 Task: Find connections with filter location Brotas with filter topic #nowhiringwith filter profile language Potuguese with filter current company Walmart Global Tech India with filter school GTUPGSCHOOL with filter industry Hotels and Motels with filter service category Demand Generation with filter keywords title Barber
Action: Mouse moved to (438, 145)
Screenshot: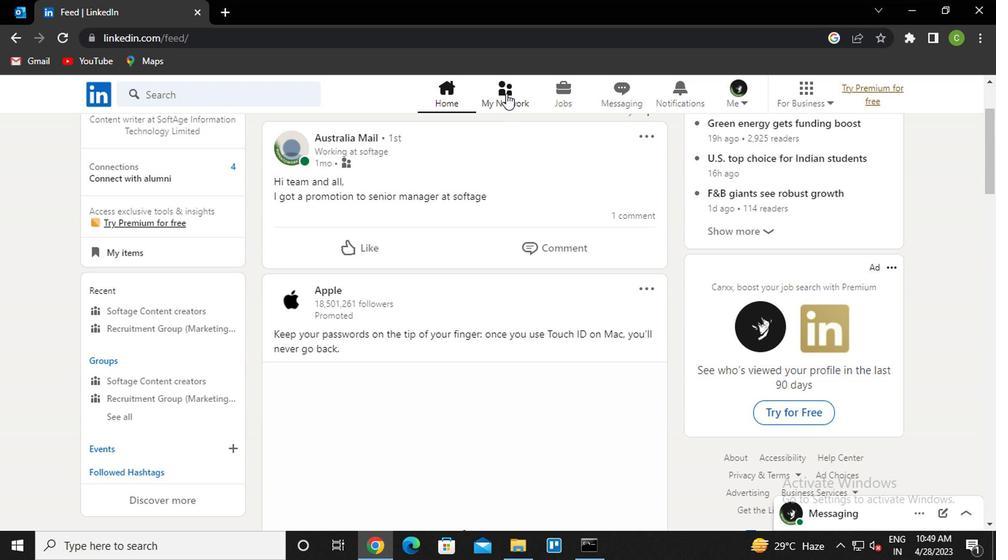 
Action: Mouse pressed left at (438, 145)
Screenshot: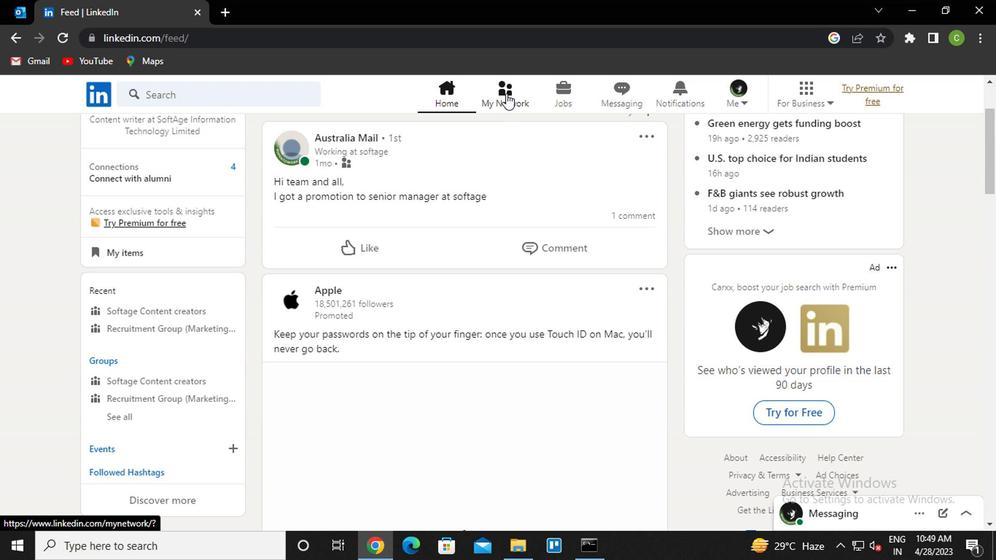 
Action: Mouse moved to (239, 197)
Screenshot: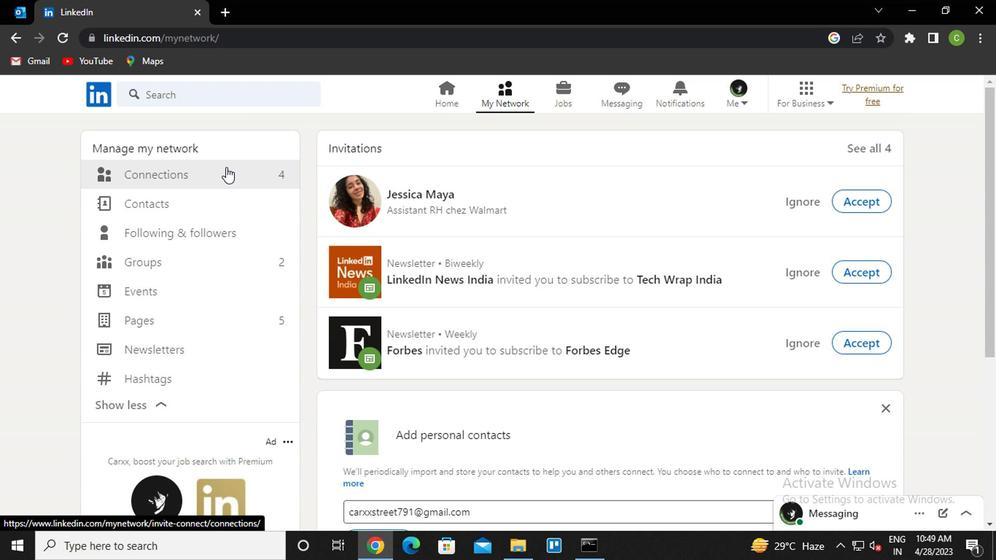 
Action: Mouse pressed left at (239, 197)
Screenshot: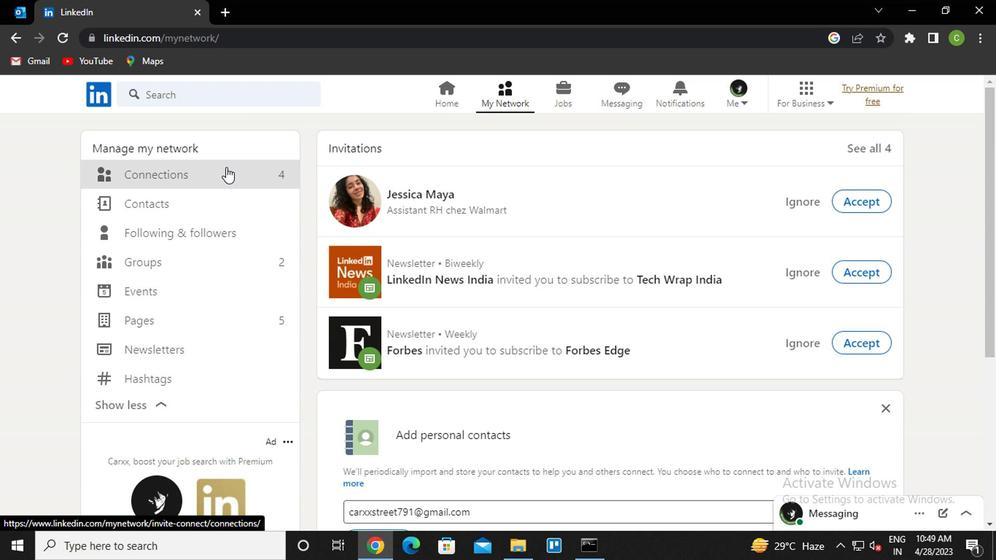 
Action: Mouse moved to (511, 202)
Screenshot: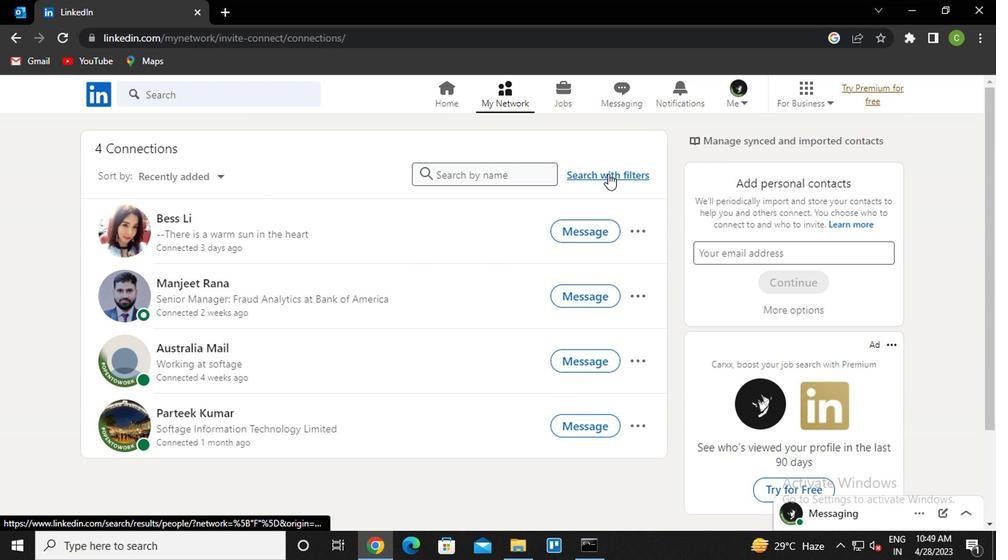 
Action: Mouse pressed left at (511, 202)
Screenshot: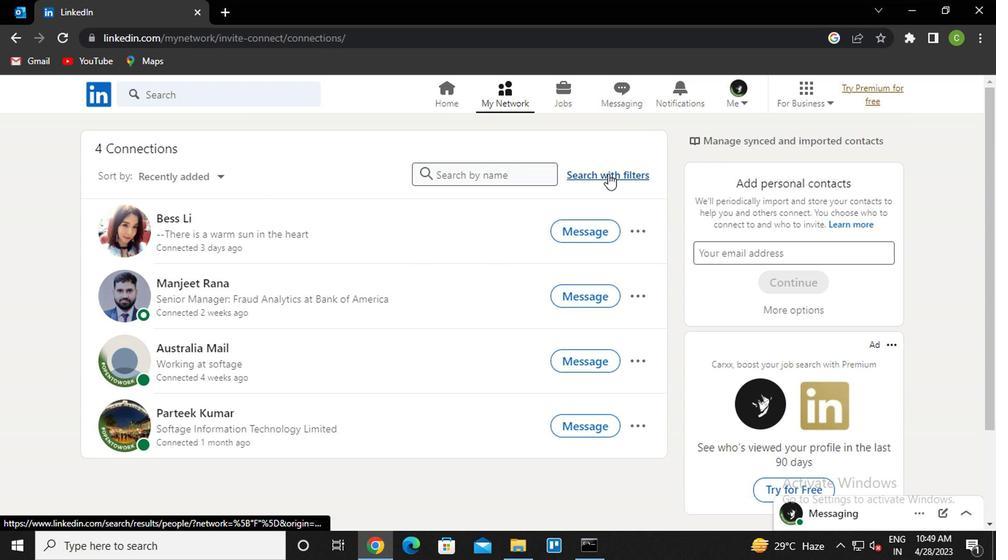 
Action: Mouse moved to (457, 174)
Screenshot: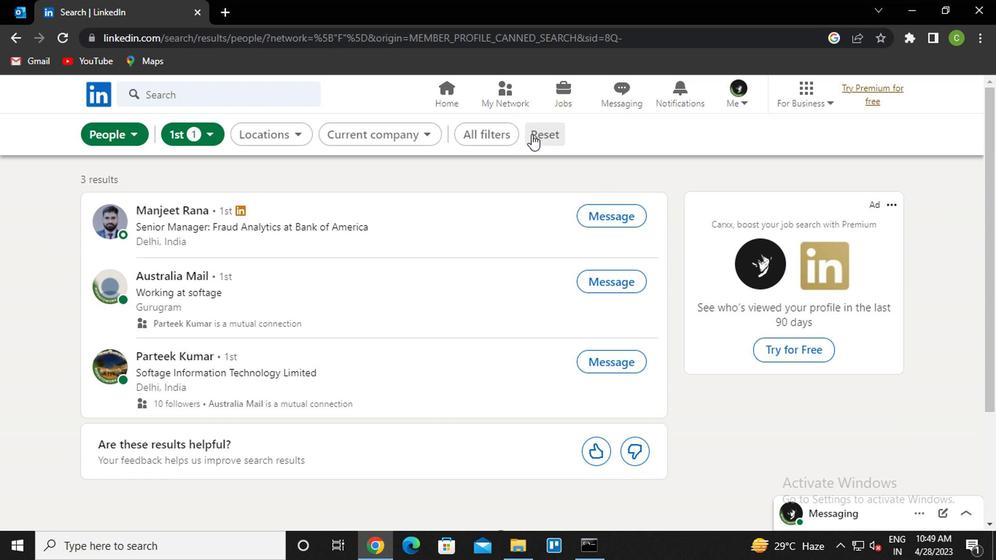 
Action: Mouse pressed left at (457, 174)
Screenshot: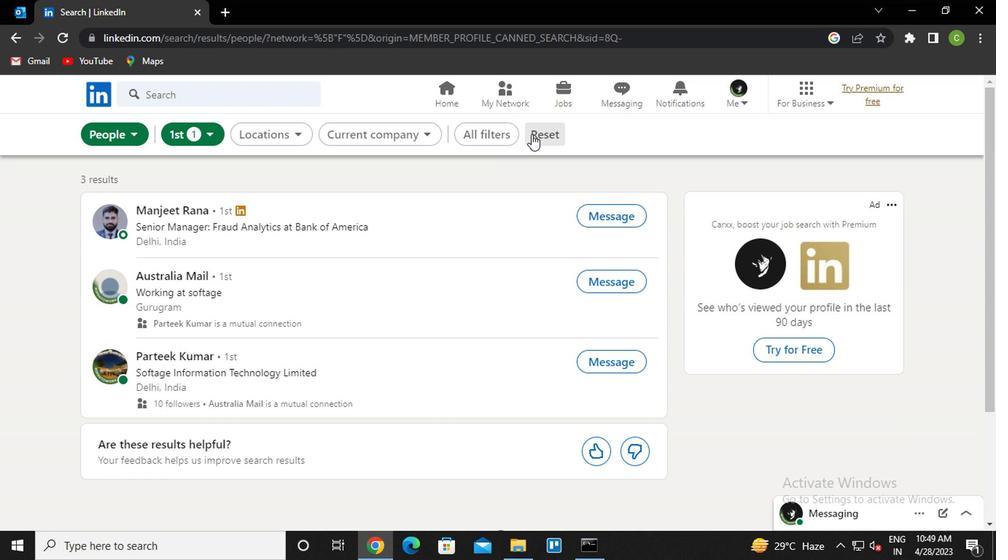 
Action: Mouse moved to (447, 170)
Screenshot: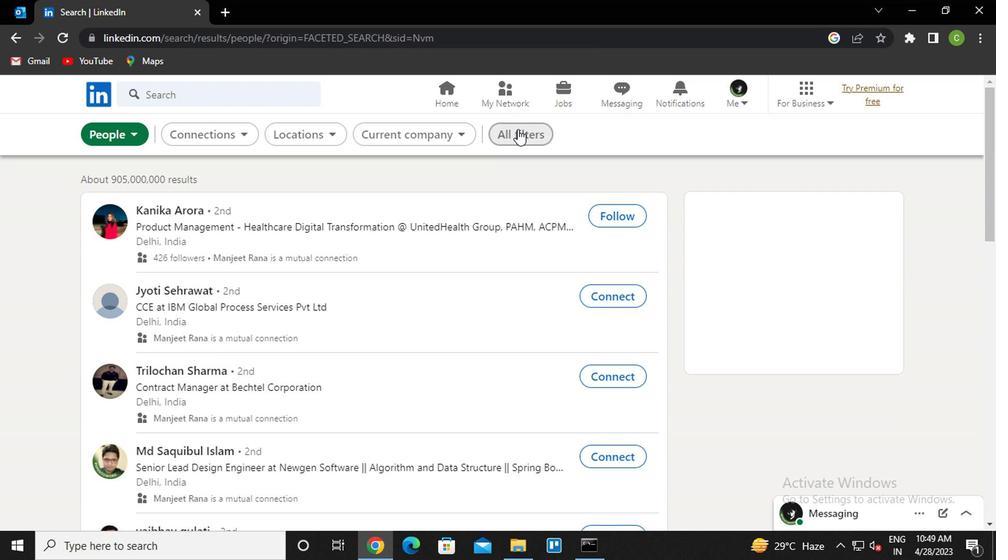 
Action: Mouse pressed left at (447, 170)
Screenshot: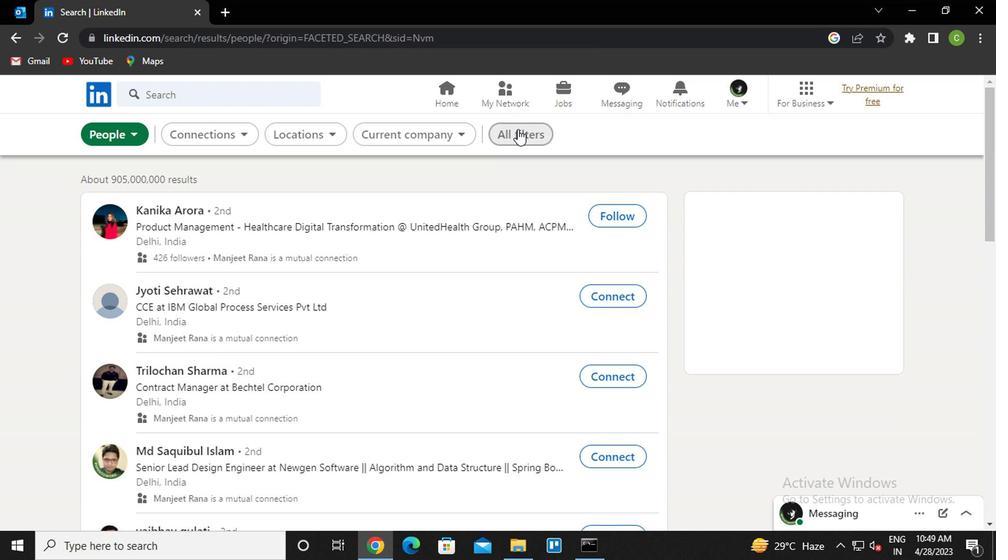 
Action: Mouse moved to (626, 305)
Screenshot: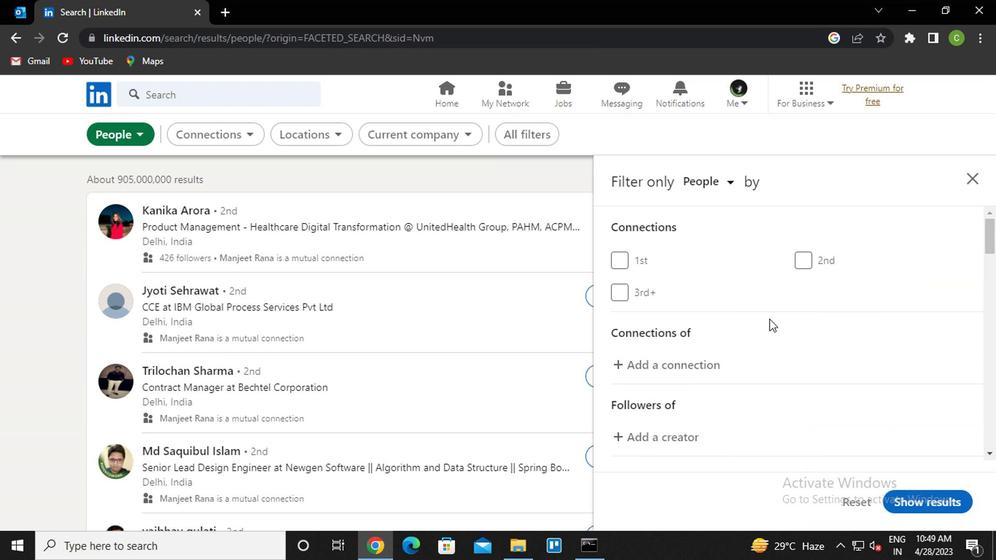 
Action: Mouse scrolled (626, 305) with delta (0, 0)
Screenshot: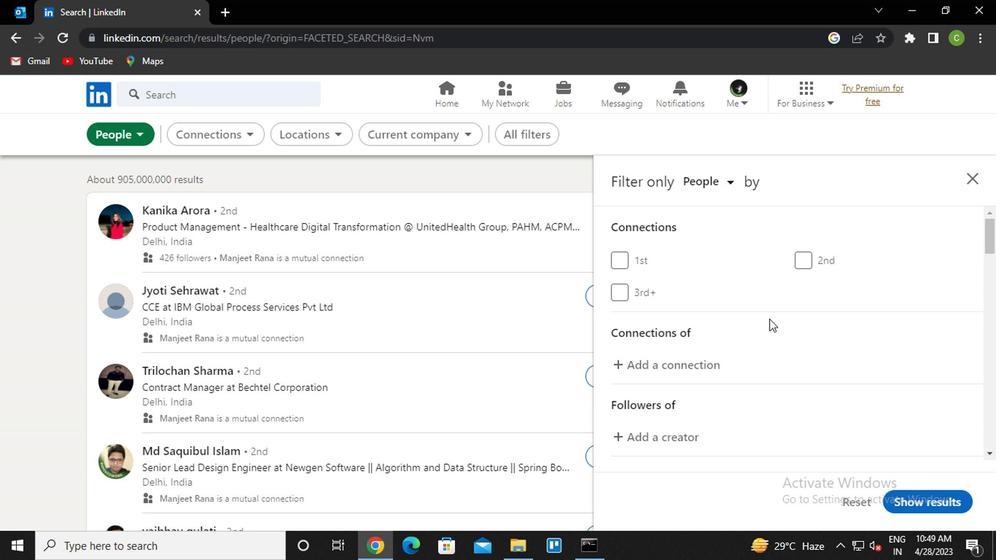 
Action: Mouse scrolled (626, 305) with delta (0, 0)
Screenshot: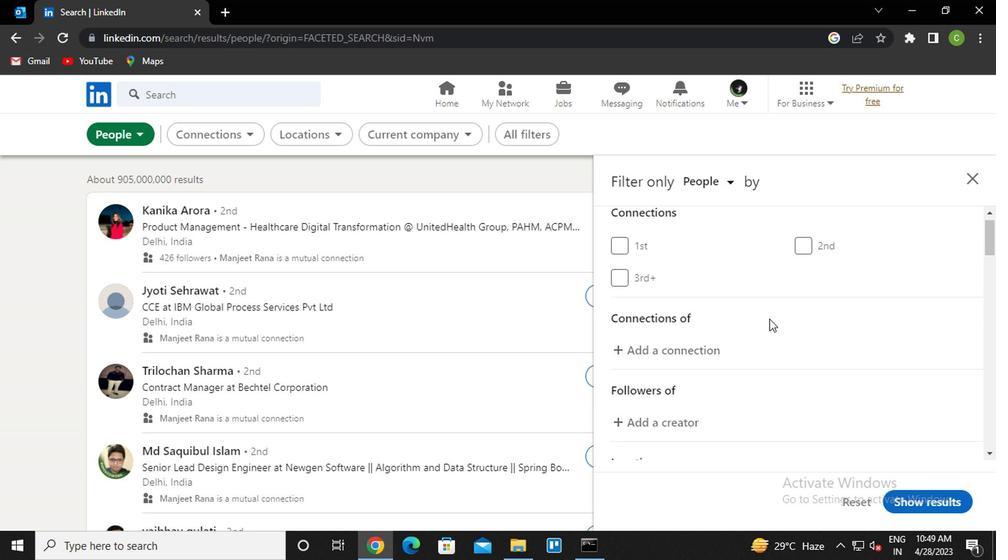 
Action: Mouse scrolled (626, 305) with delta (0, 0)
Screenshot: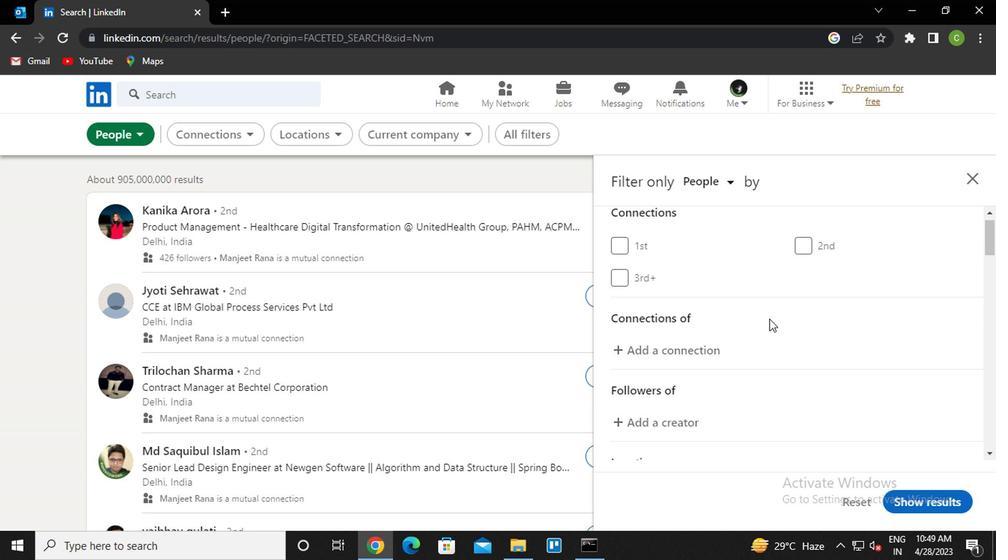 
Action: Mouse scrolled (626, 305) with delta (0, 0)
Screenshot: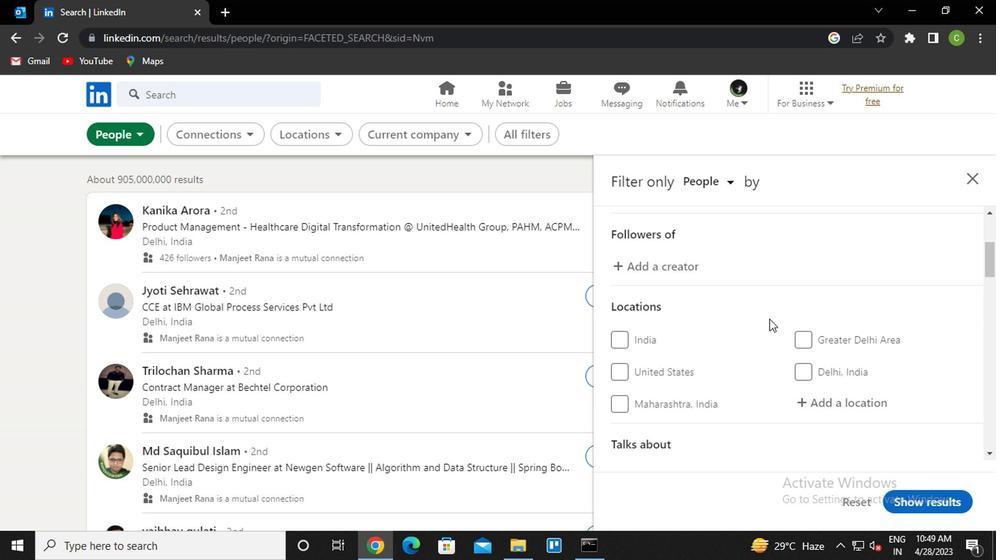 
Action: Mouse scrolled (626, 306) with delta (0, 0)
Screenshot: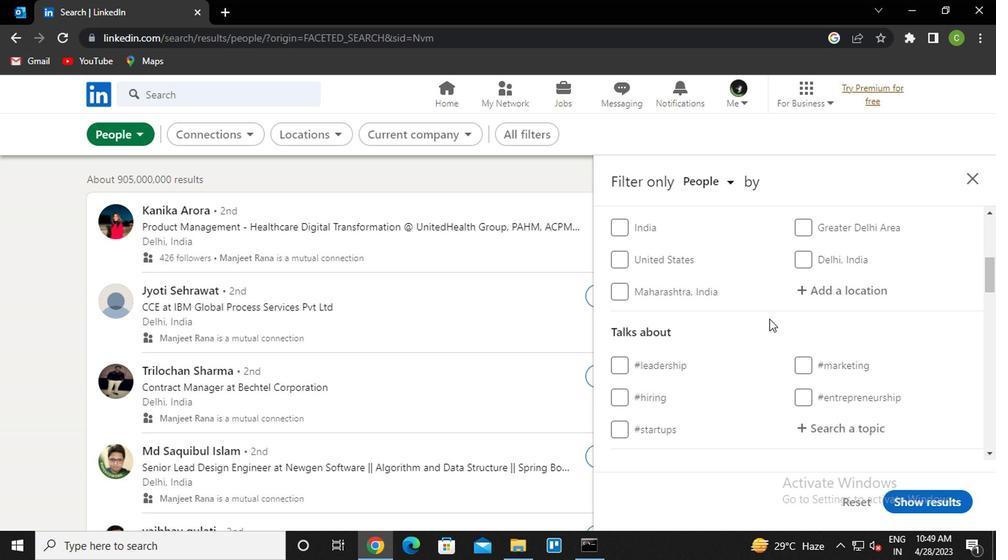 
Action: Mouse scrolled (626, 305) with delta (0, 0)
Screenshot: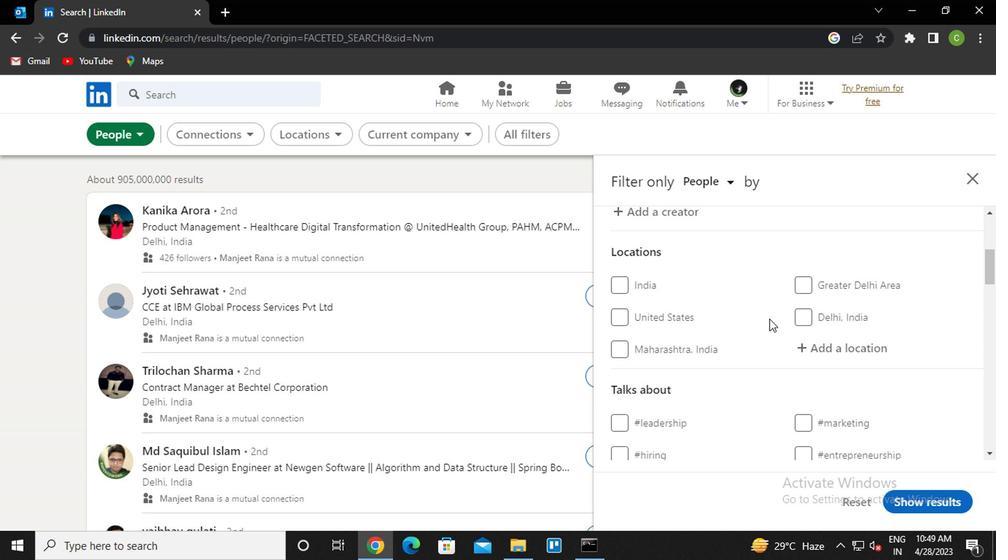 
Action: Mouse moved to (664, 277)
Screenshot: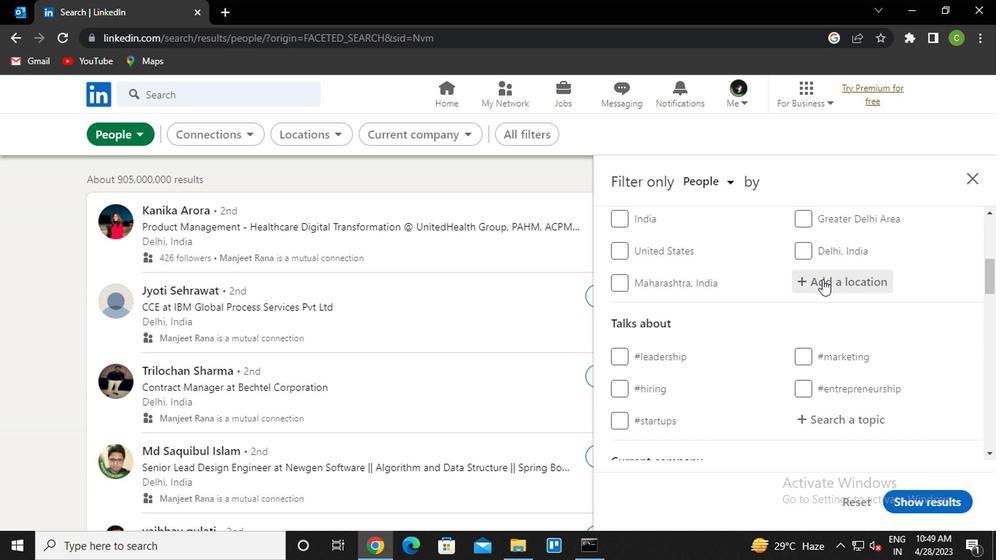 
Action: Mouse pressed left at (664, 277)
Screenshot: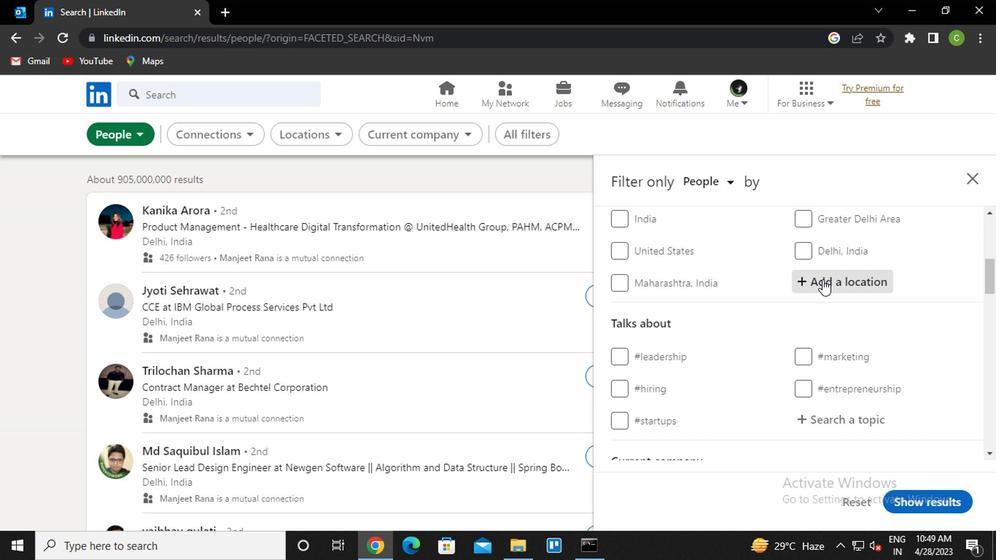 
Action: Key pressed <Key.caps_lock>b<Key.caps_lock>rotas<Key.down><Key.enter>
Screenshot: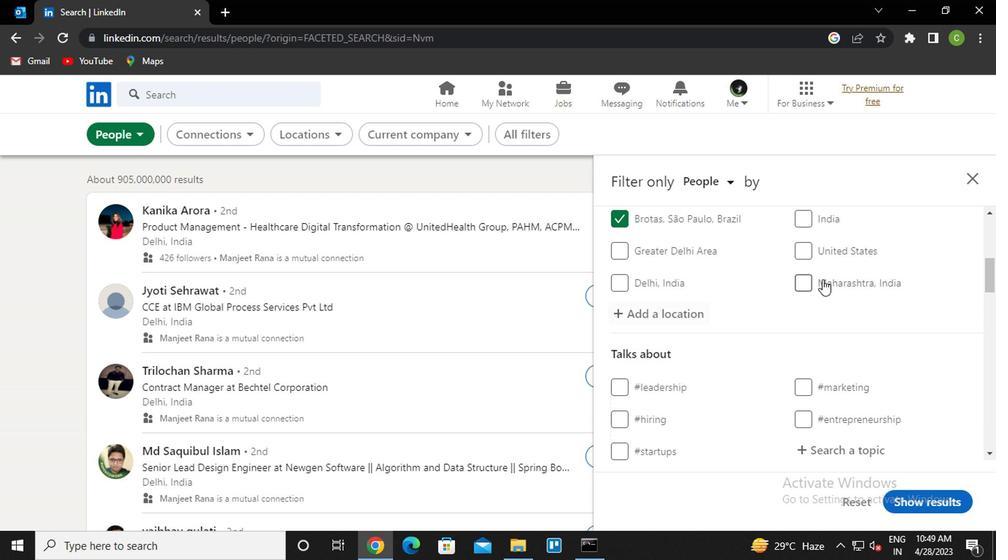 
Action: Mouse moved to (664, 277)
Screenshot: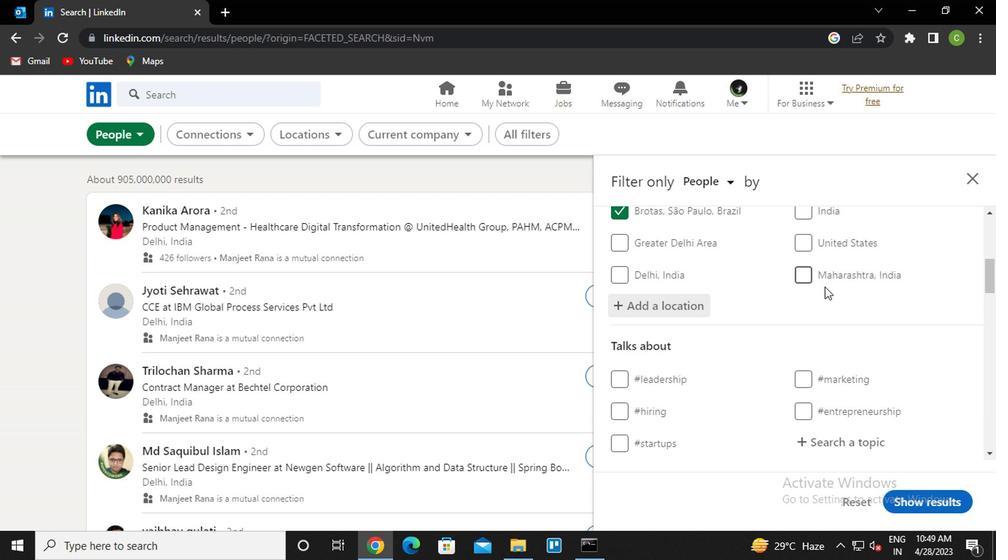 
Action: Mouse scrolled (664, 277) with delta (0, 0)
Screenshot: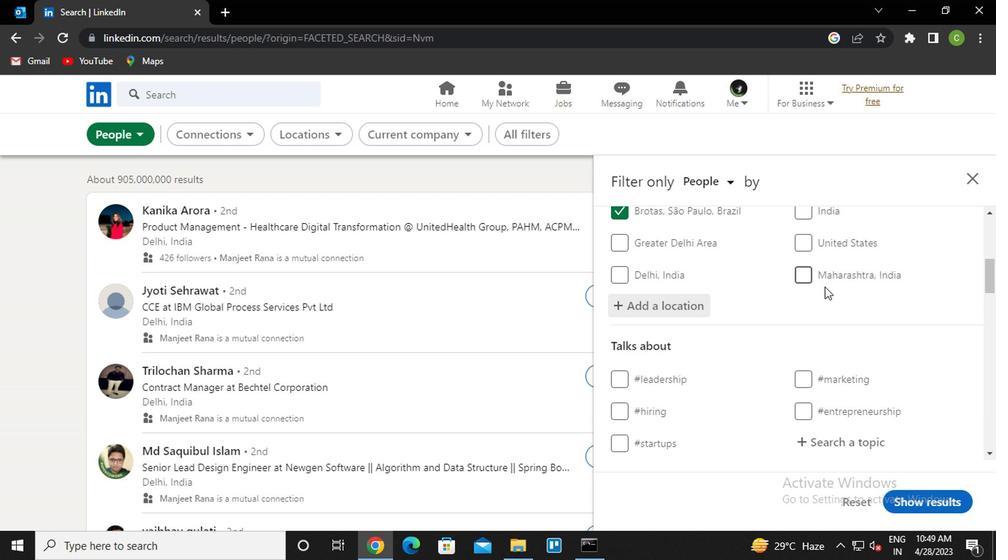
Action: Mouse moved to (665, 282)
Screenshot: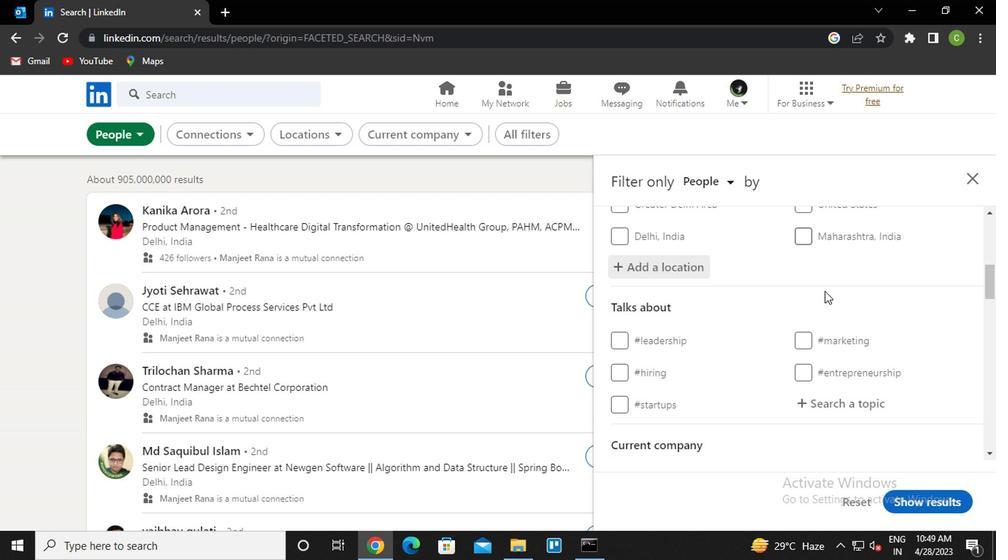 
Action: Mouse scrolled (665, 282) with delta (0, 0)
Screenshot: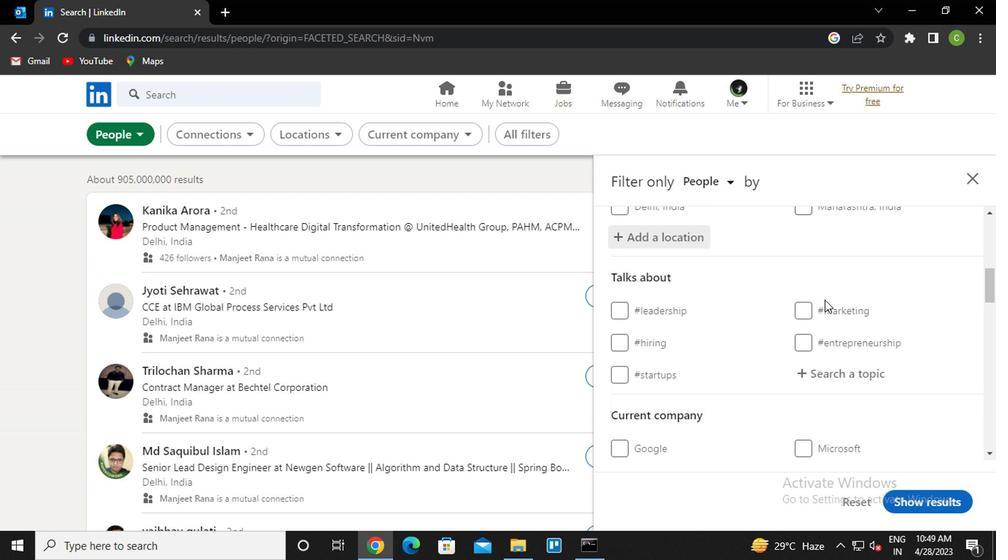
Action: Mouse moved to (681, 298)
Screenshot: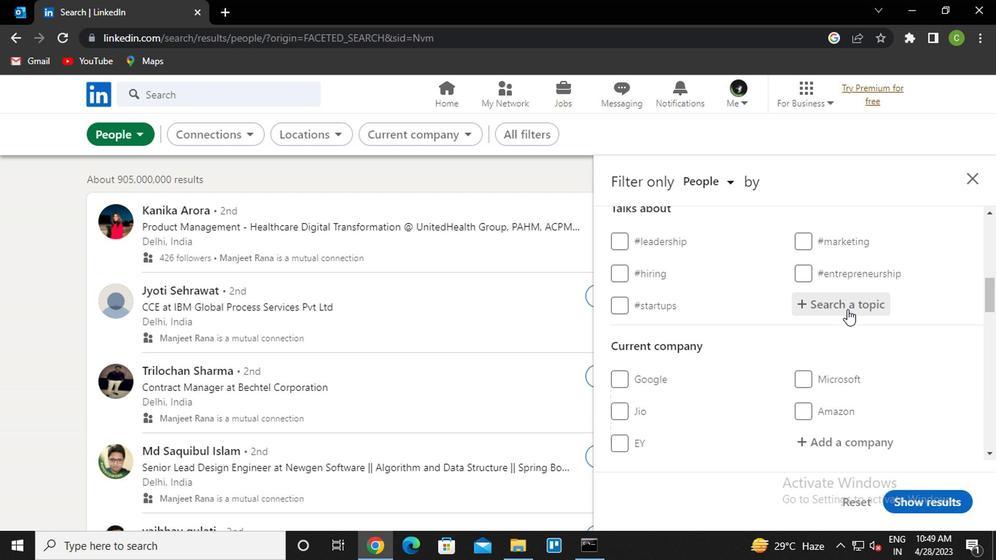 
Action: Mouse pressed left at (681, 298)
Screenshot: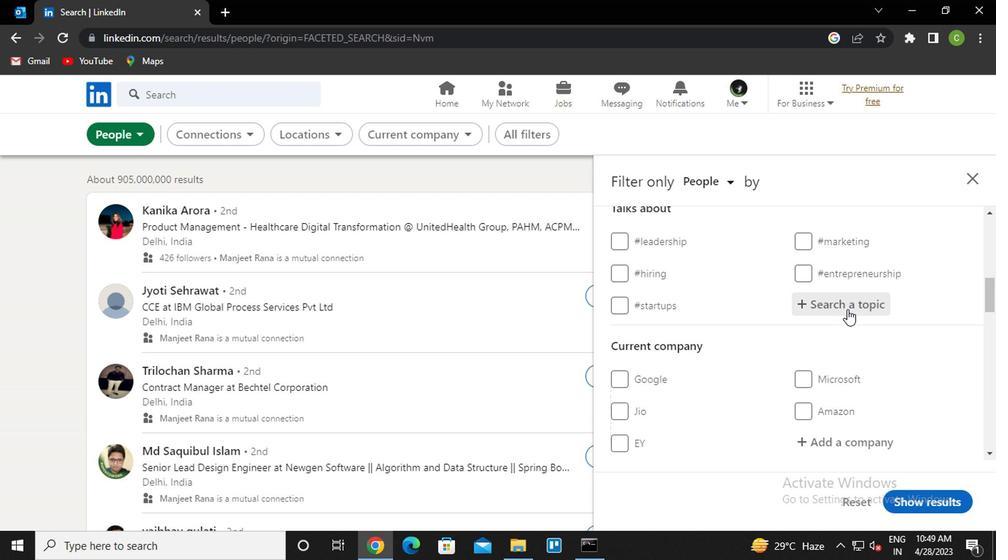 
Action: Key pressed nowhiring<Key.down><Key.enter>
Screenshot: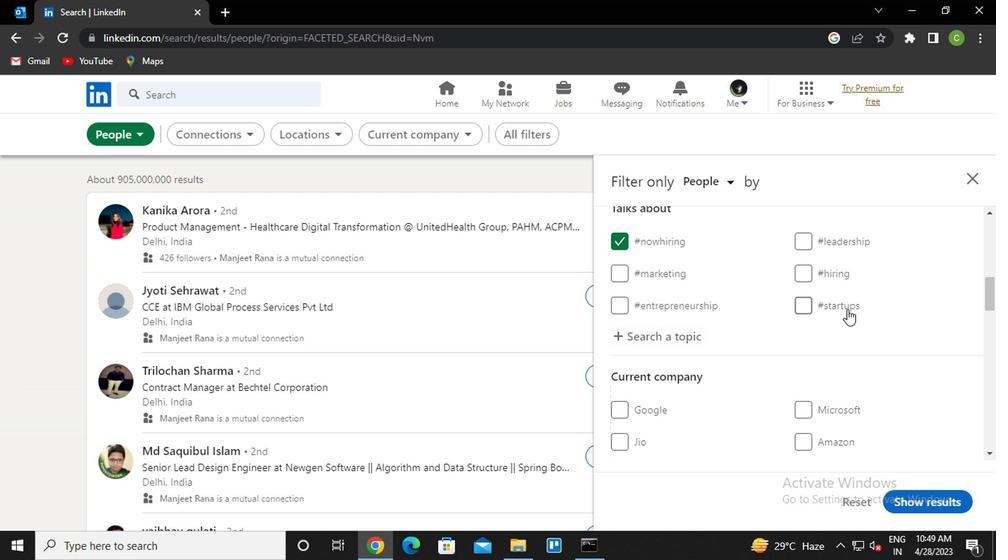 
Action: Mouse moved to (692, 312)
Screenshot: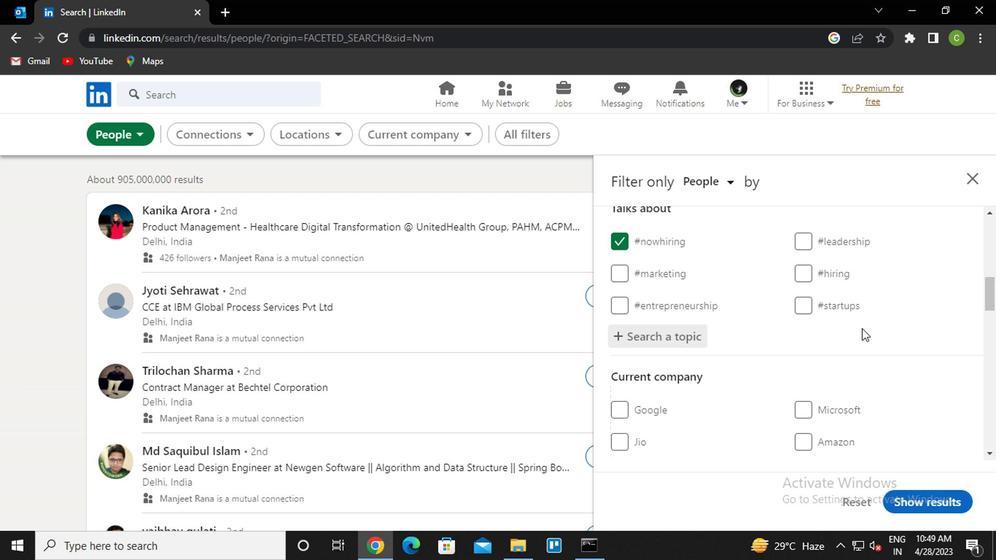 
Action: Mouse scrolled (692, 311) with delta (0, 0)
Screenshot: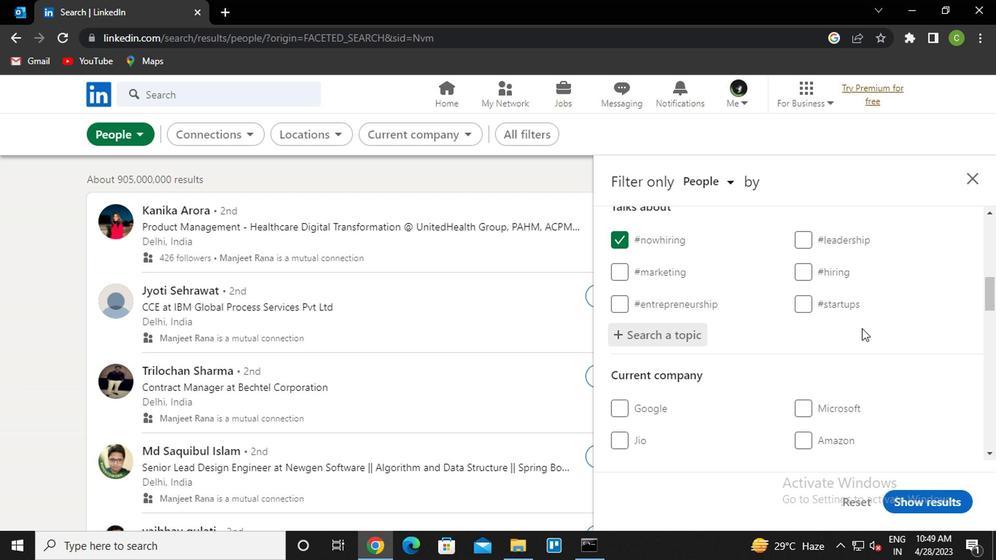 
Action: Mouse scrolled (692, 311) with delta (0, 0)
Screenshot: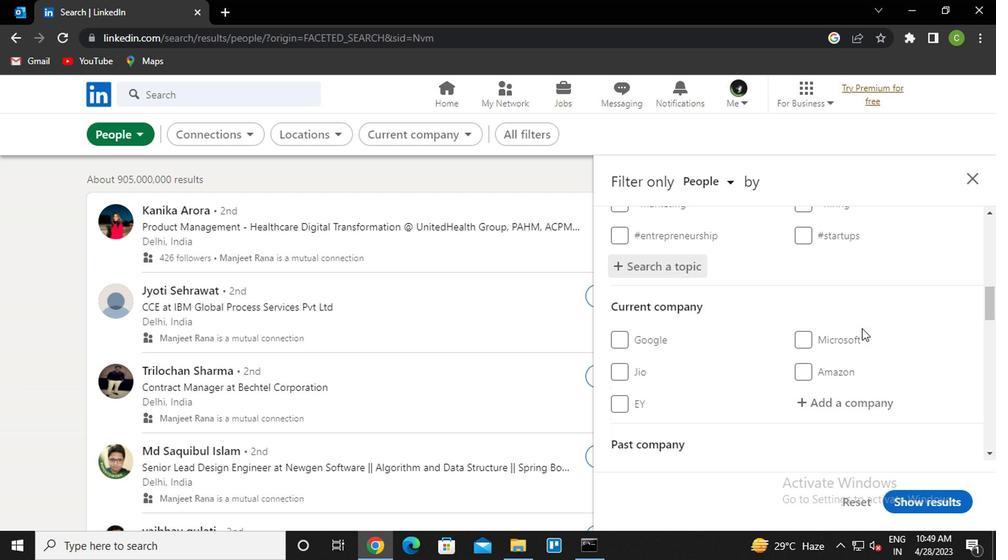 
Action: Mouse scrolled (692, 311) with delta (0, 0)
Screenshot: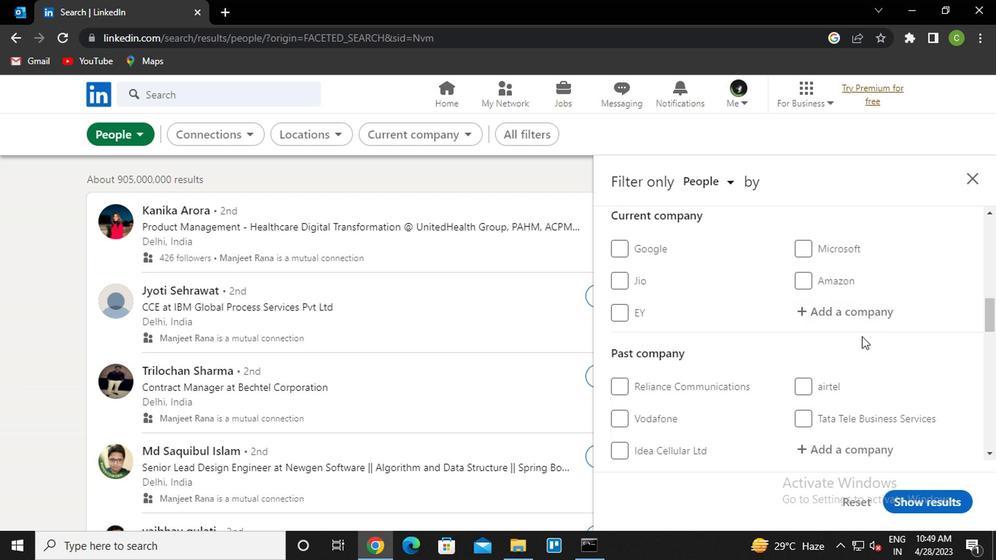 
Action: Mouse moved to (692, 318)
Screenshot: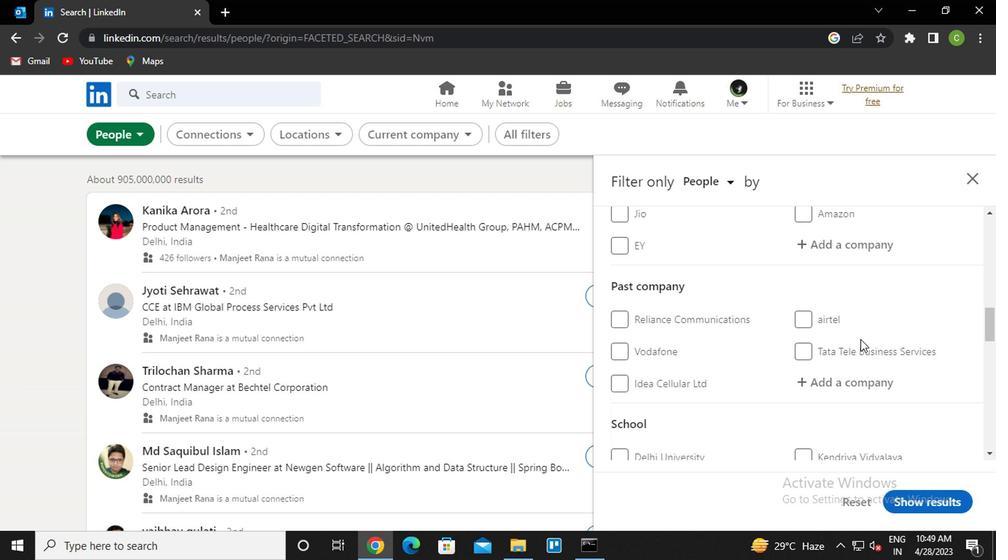 
Action: Mouse scrolled (692, 318) with delta (0, 0)
Screenshot: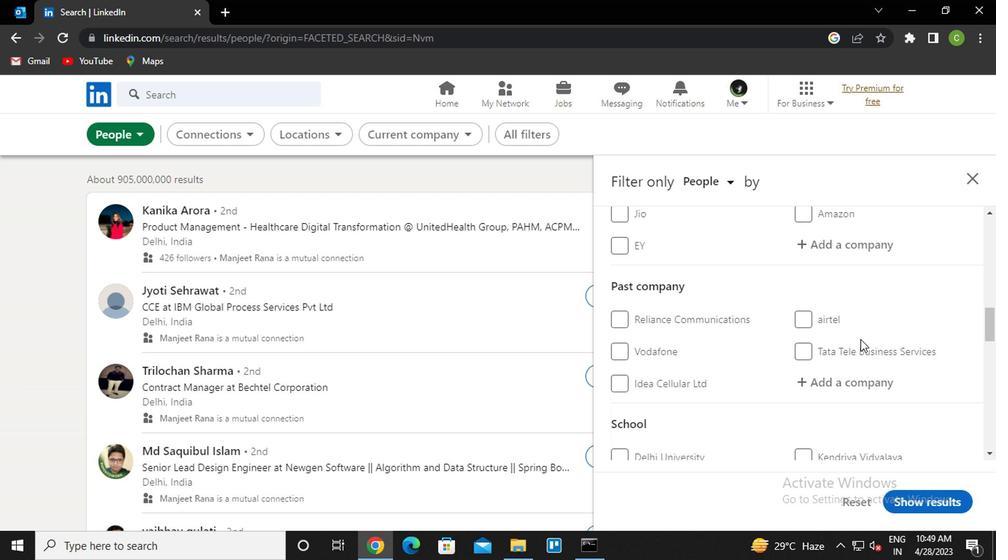 
Action: Mouse moved to (691, 320)
Screenshot: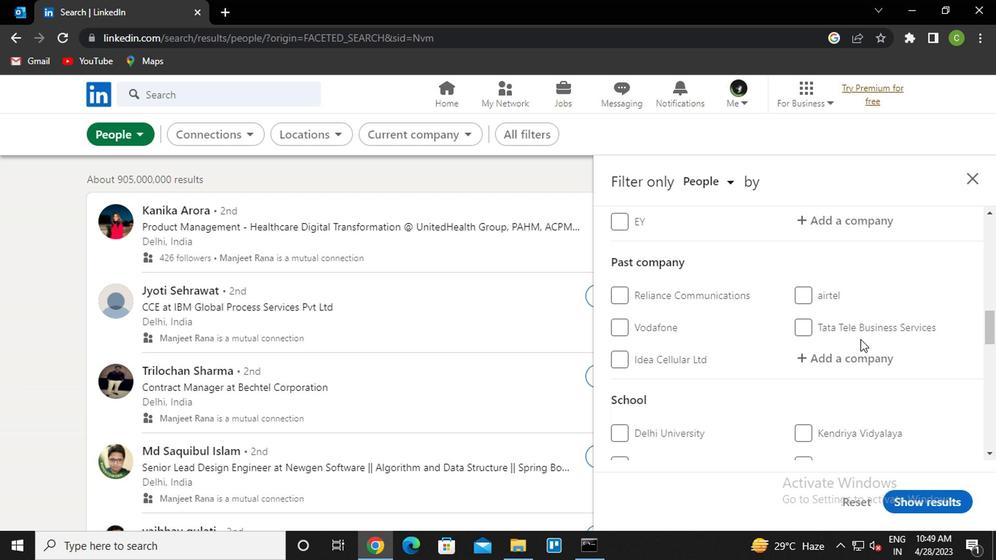 
Action: Mouse scrolled (691, 319) with delta (0, 0)
Screenshot: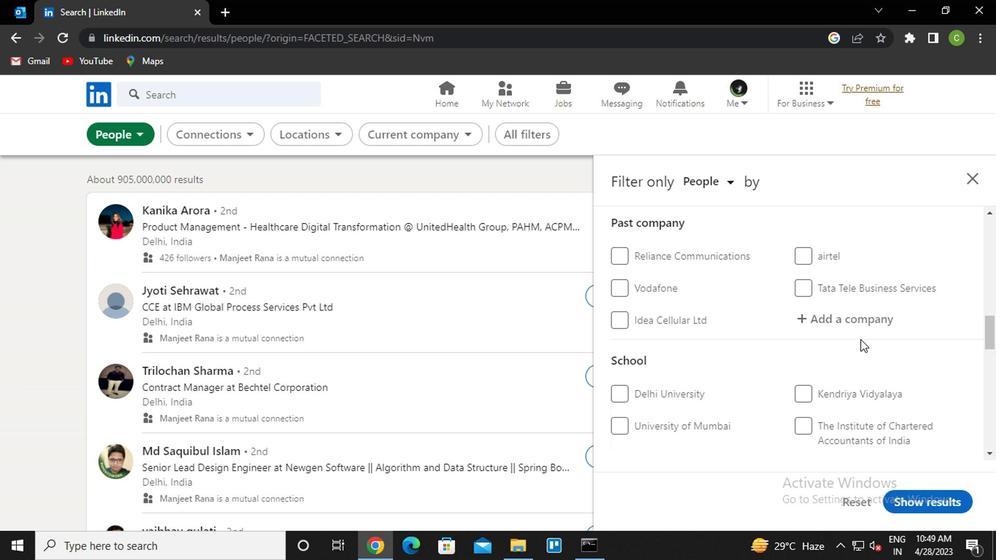 
Action: Mouse scrolled (691, 319) with delta (0, 0)
Screenshot: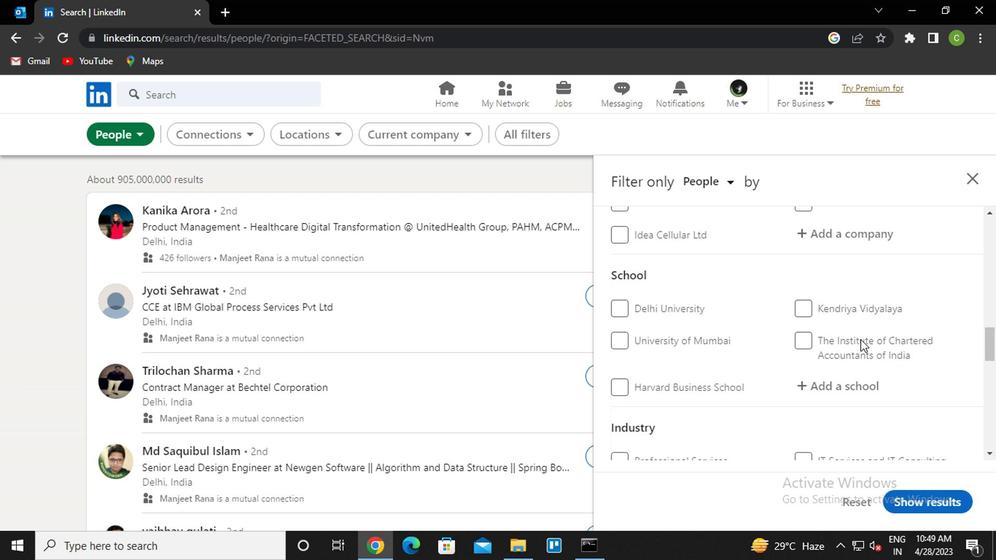 
Action: Mouse scrolled (691, 319) with delta (0, 0)
Screenshot: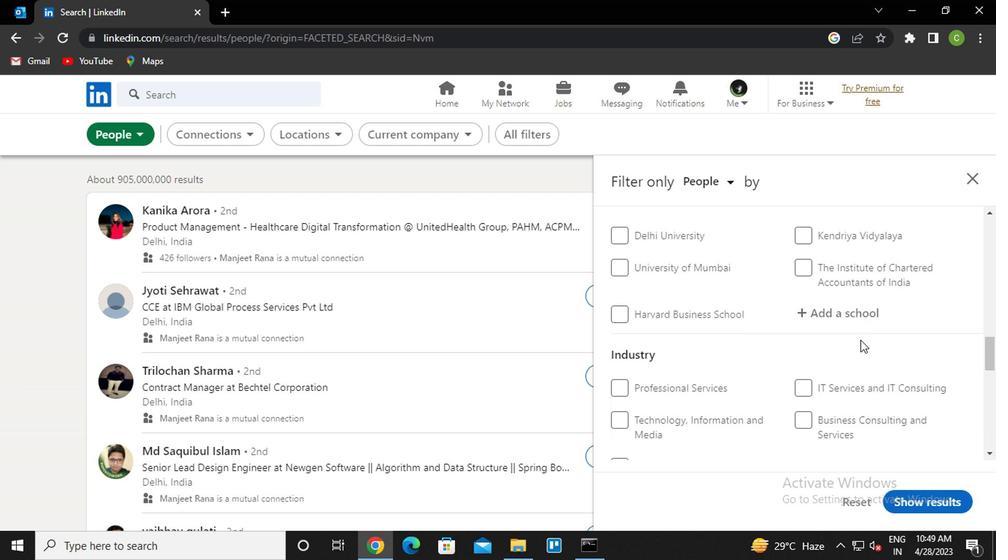 
Action: Mouse moved to (691, 320)
Screenshot: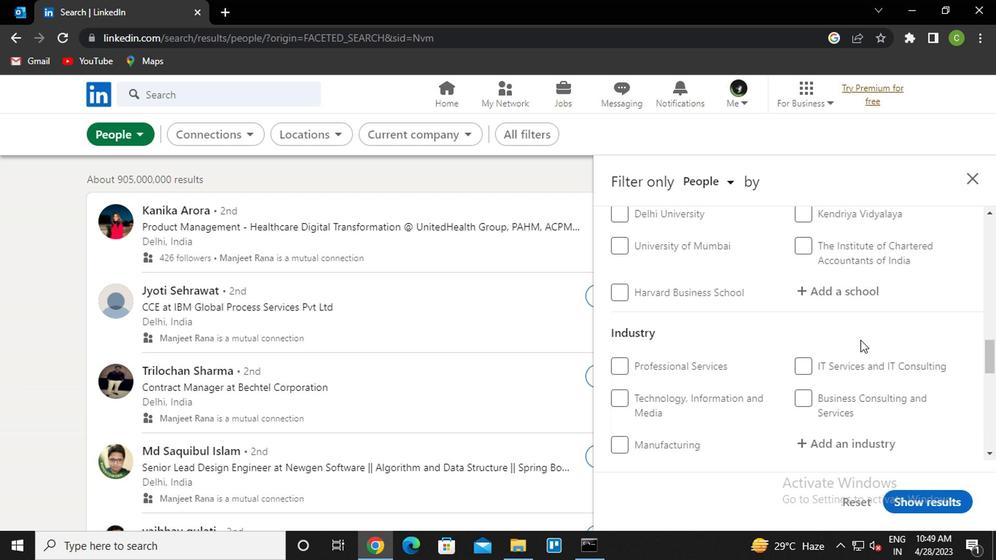 
Action: Mouse scrolled (691, 320) with delta (0, 0)
Screenshot: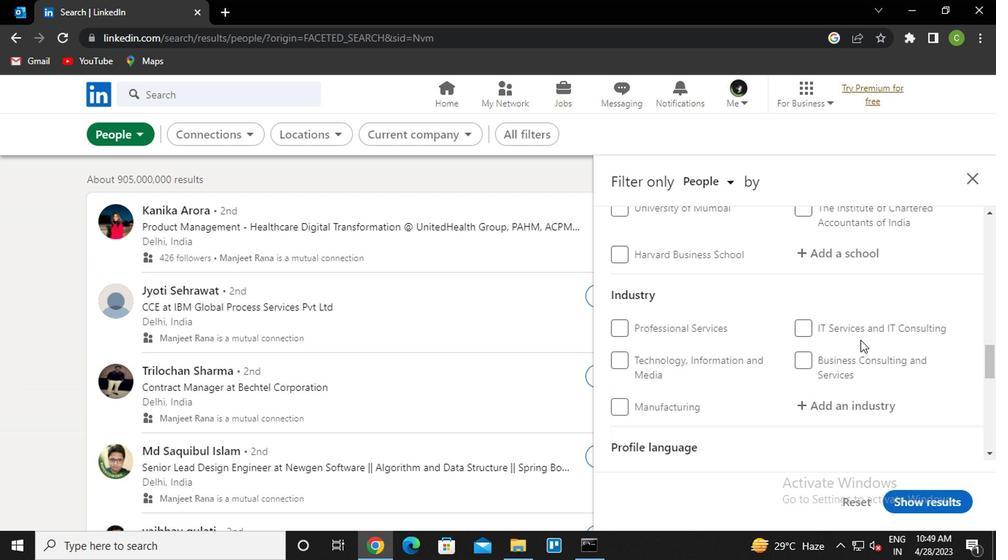 
Action: Mouse moved to (684, 322)
Screenshot: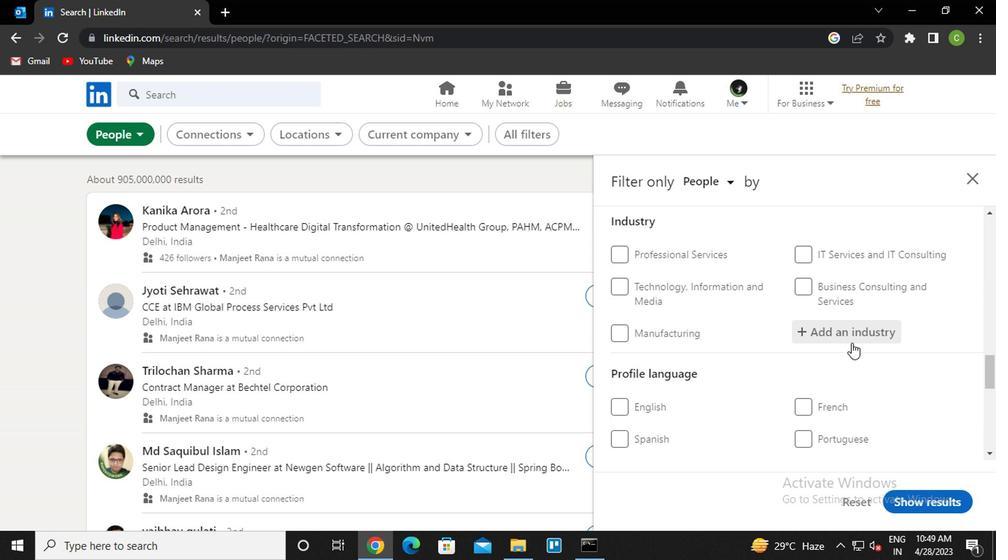 
Action: Mouse scrolled (684, 322) with delta (0, 0)
Screenshot: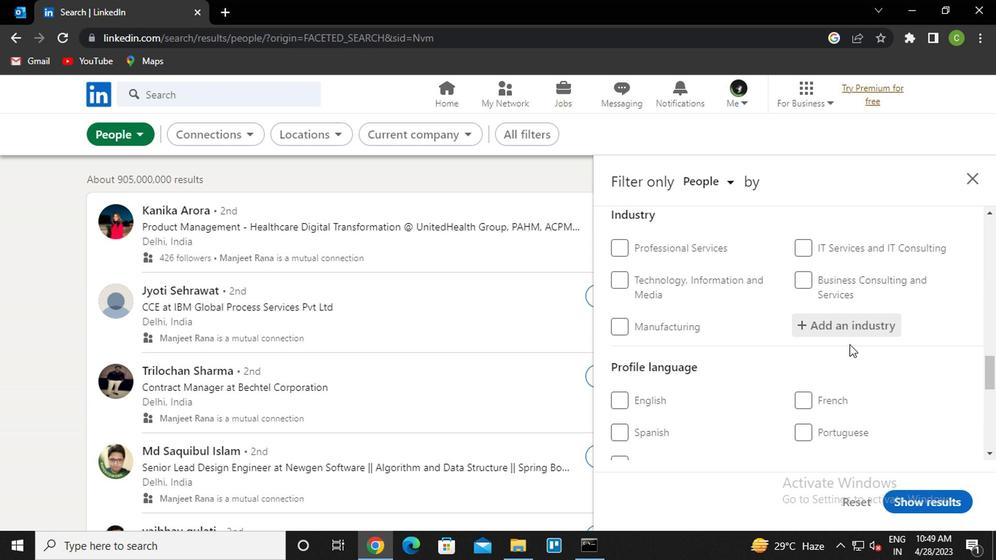 
Action: Mouse moved to (683, 323)
Screenshot: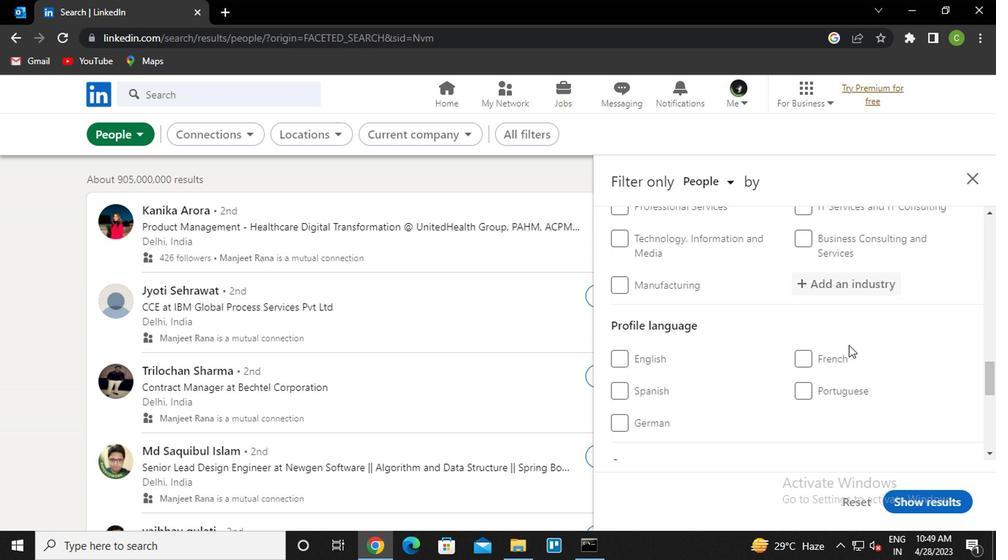 
Action: Mouse scrolled (683, 323) with delta (0, 0)
Screenshot: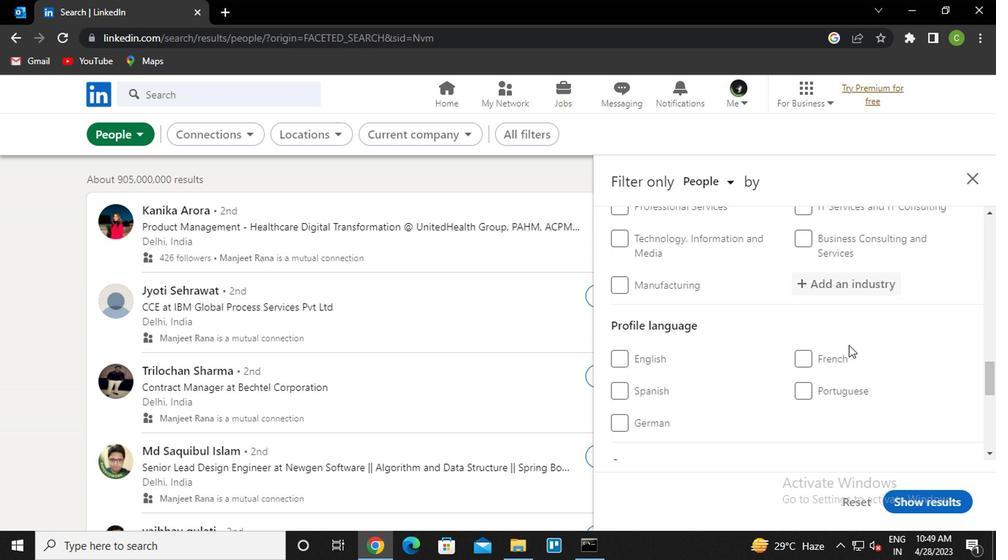 
Action: Mouse moved to (682, 324)
Screenshot: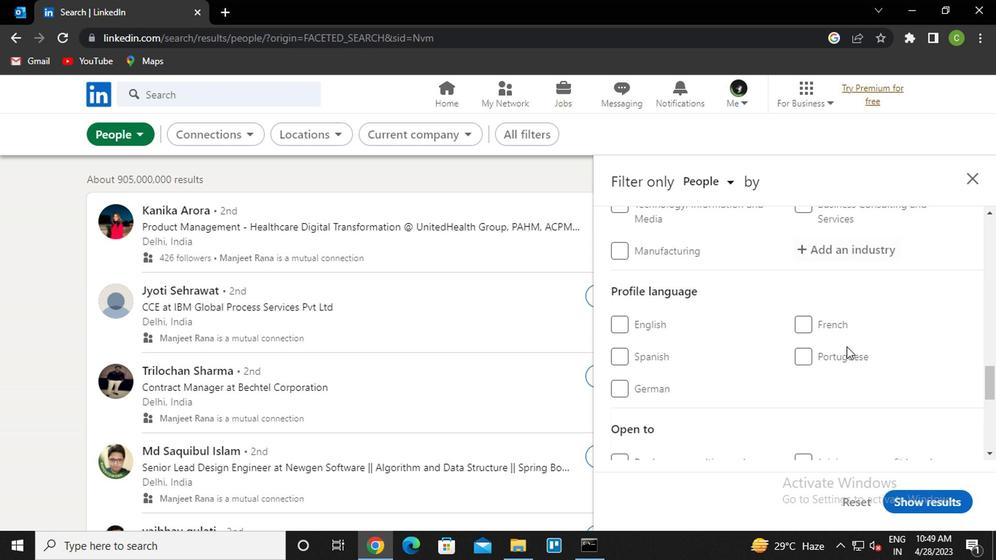 
Action: Mouse scrolled (682, 323) with delta (0, 0)
Screenshot: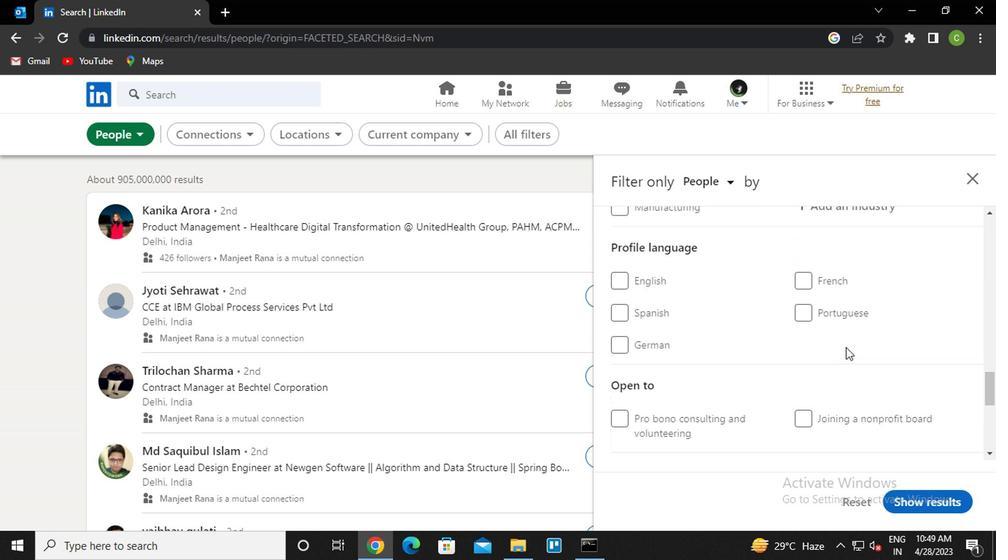 
Action: Mouse moved to (680, 325)
Screenshot: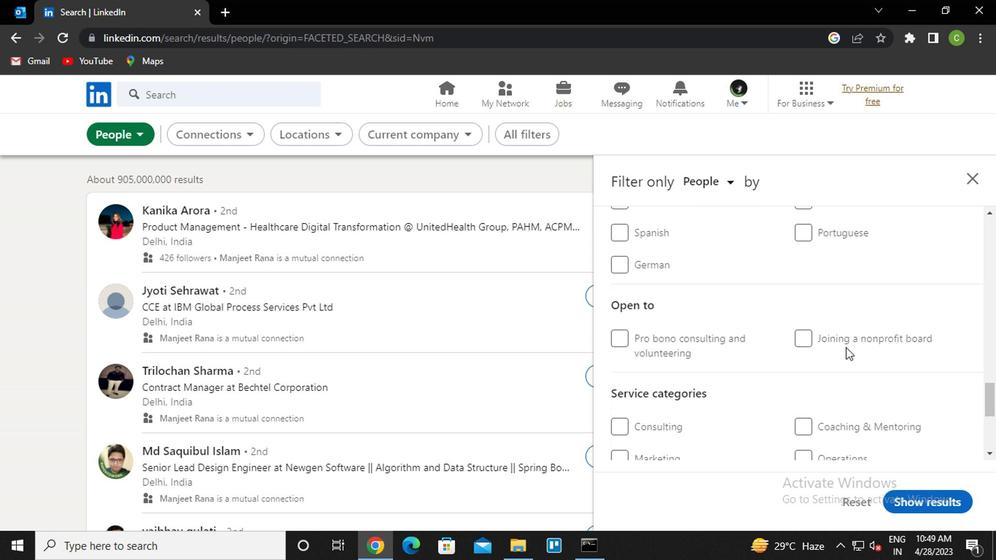 
Action: Mouse scrolled (680, 325) with delta (0, 0)
Screenshot: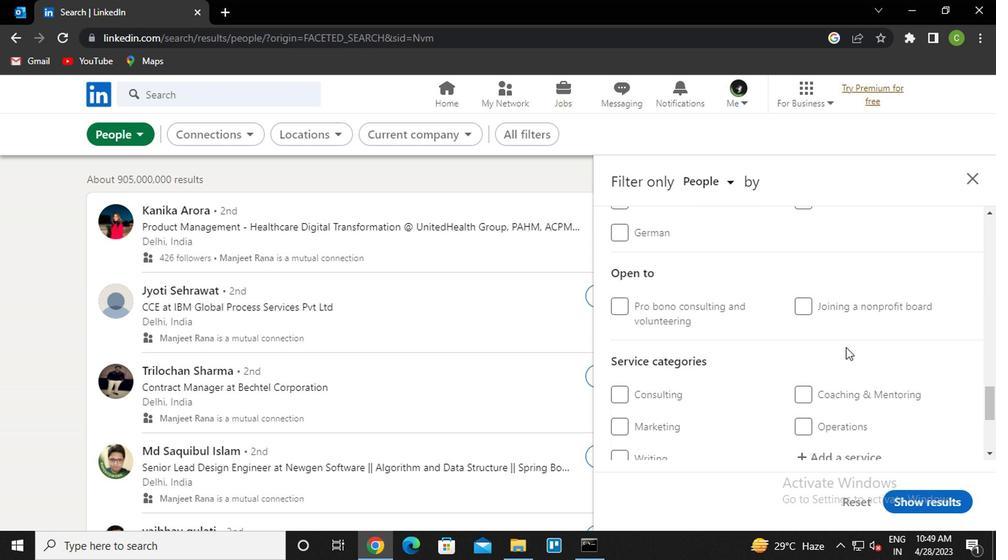 
Action: Mouse moved to (677, 327)
Screenshot: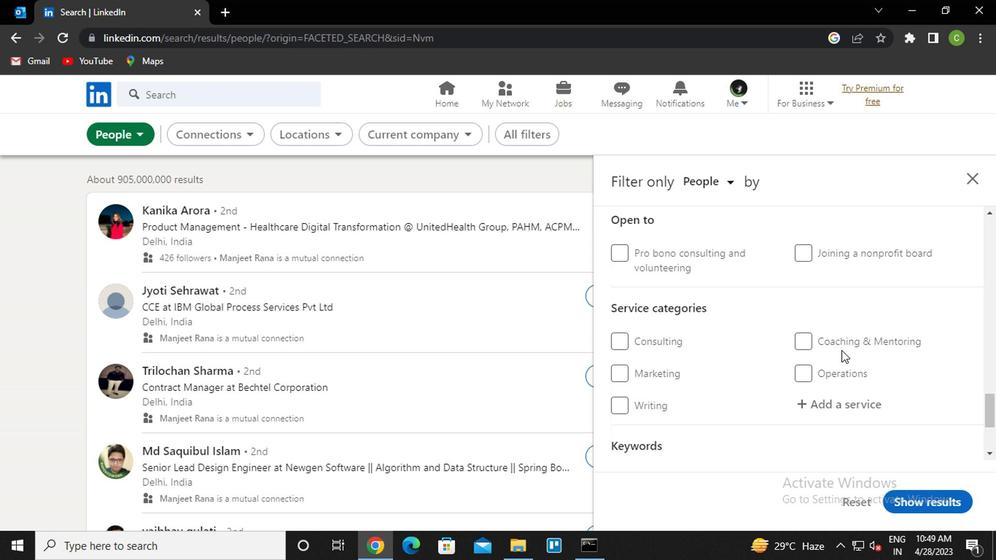 
Action: Mouse scrolled (677, 328) with delta (0, 0)
Screenshot: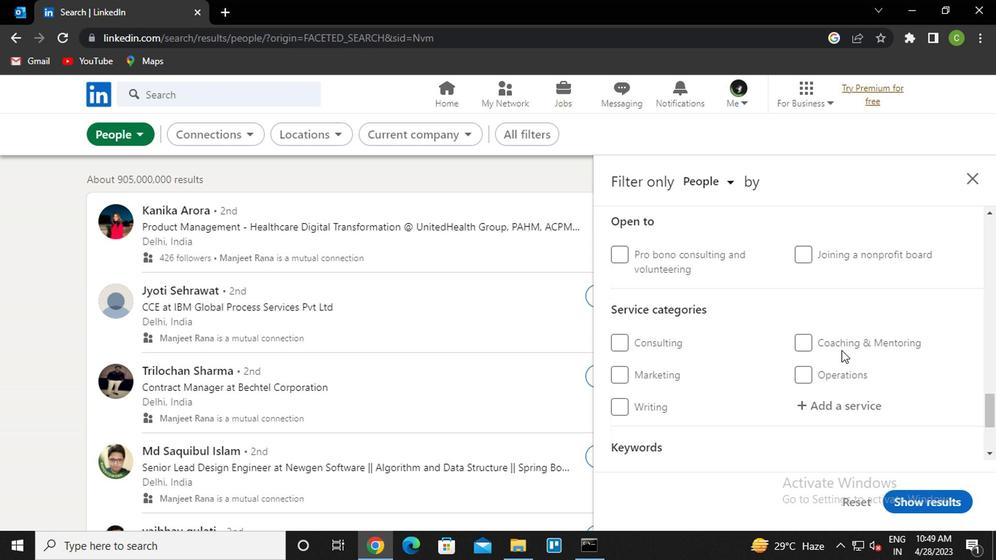 
Action: Mouse scrolled (677, 328) with delta (0, 0)
Screenshot: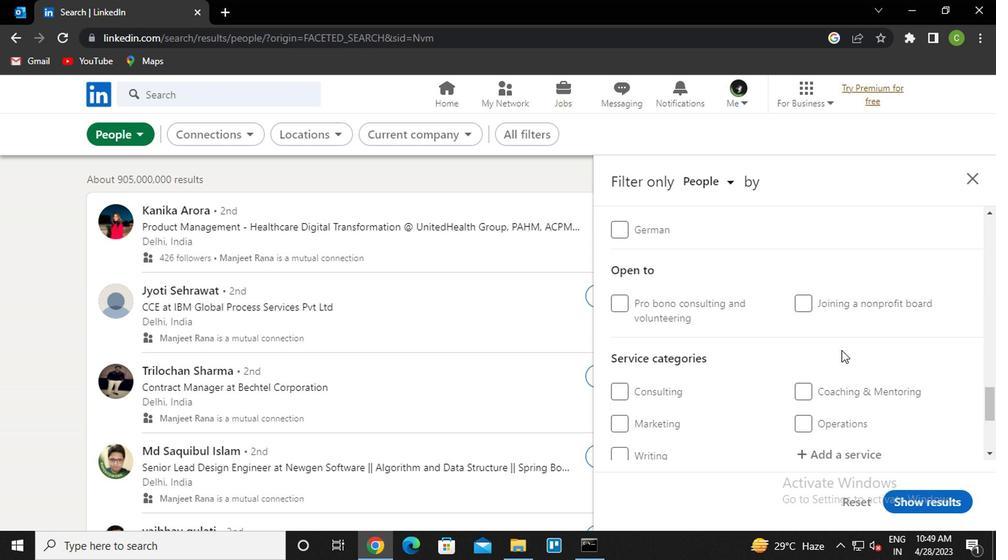 
Action: Mouse moved to (650, 290)
Screenshot: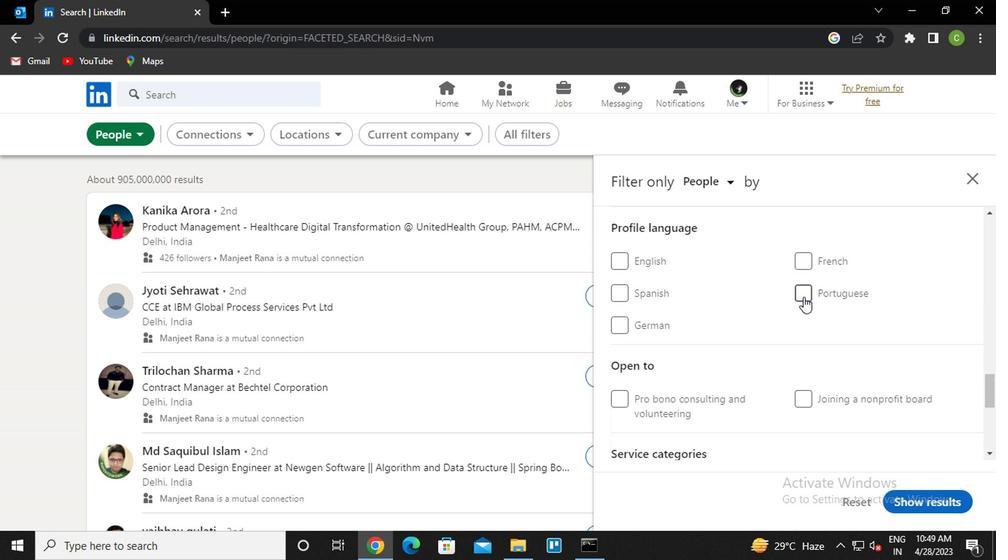 
Action: Mouse pressed left at (650, 290)
Screenshot: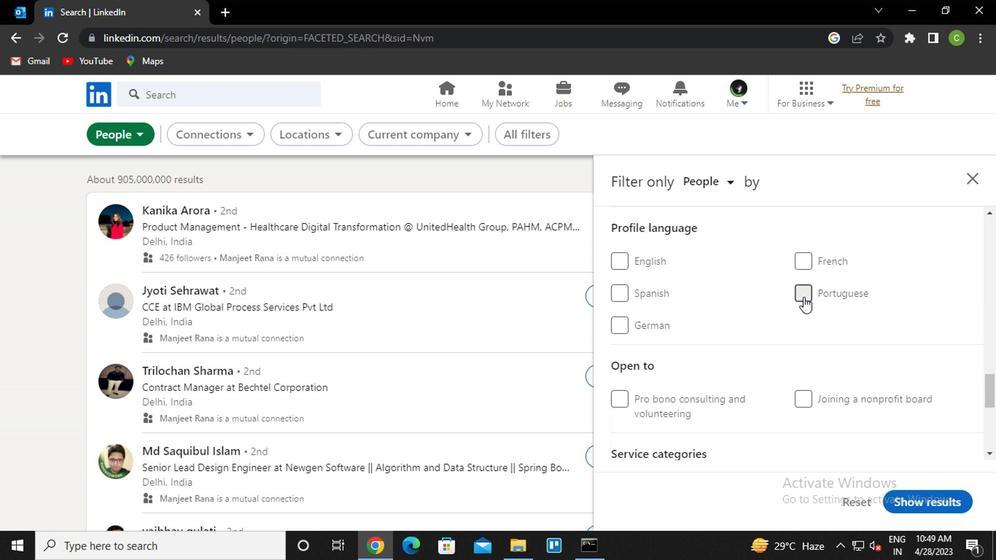 
Action: Mouse moved to (634, 349)
Screenshot: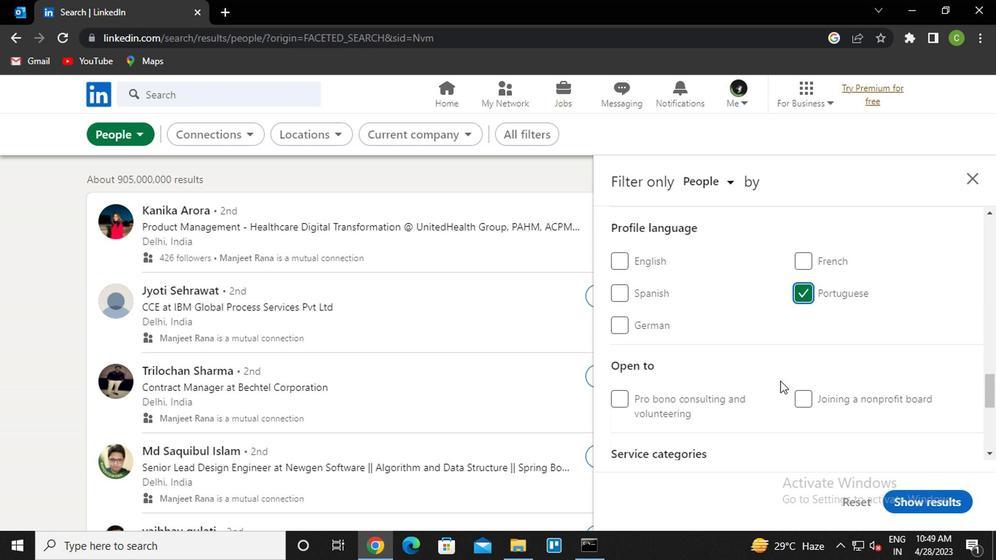 
Action: Mouse scrolled (634, 350) with delta (0, 0)
Screenshot: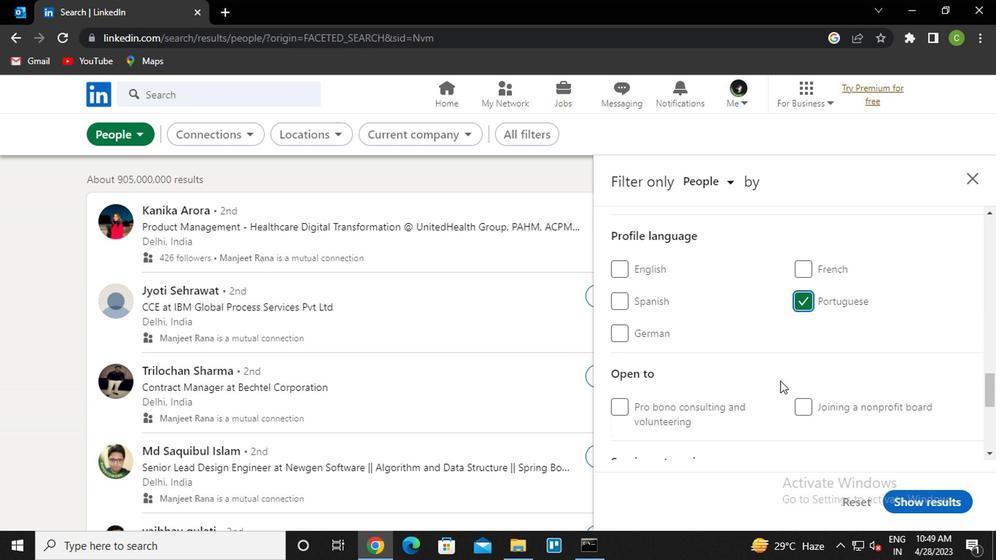 
Action: Mouse scrolled (634, 350) with delta (0, 0)
Screenshot: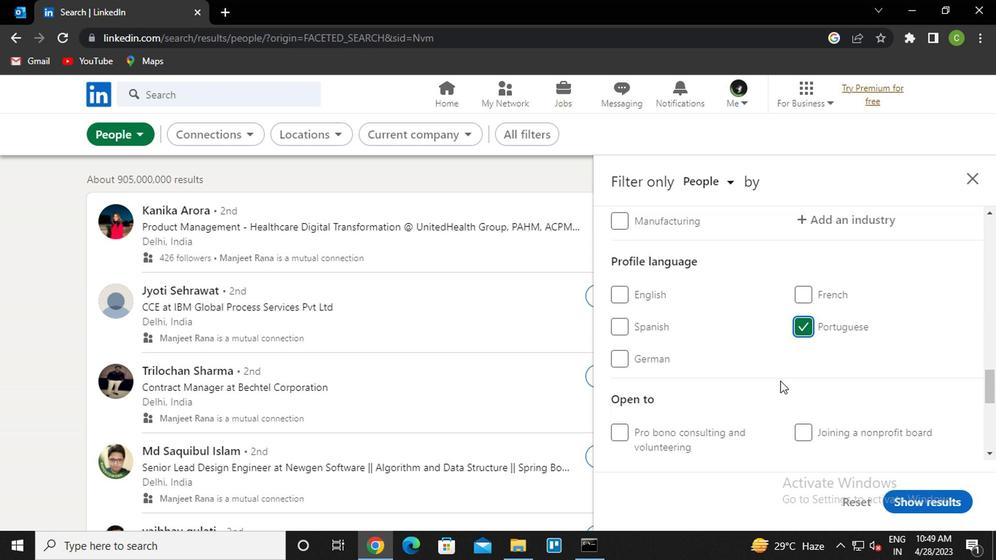 
Action: Mouse scrolled (634, 350) with delta (0, 0)
Screenshot: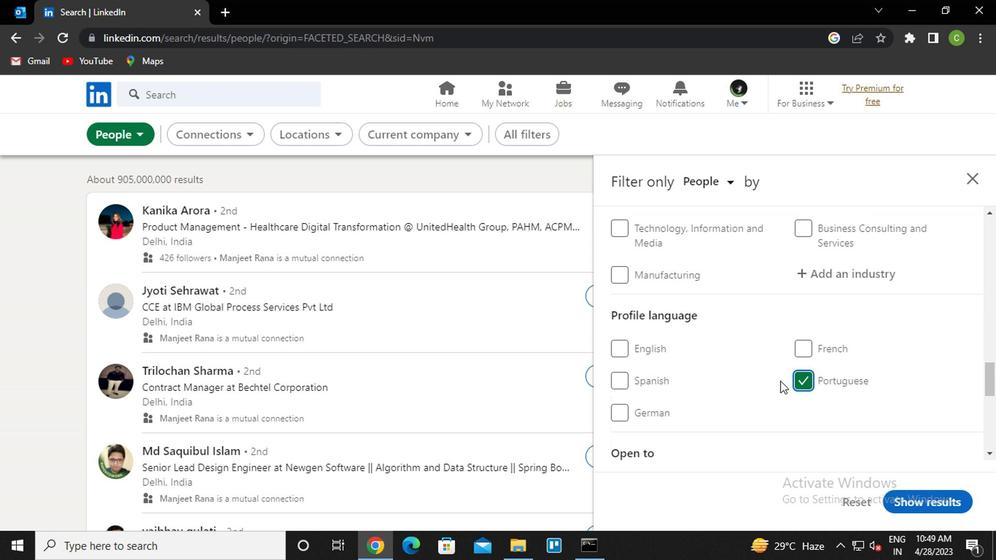 
Action: Mouse scrolled (634, 350) with delta (0, 0)
Screenshot: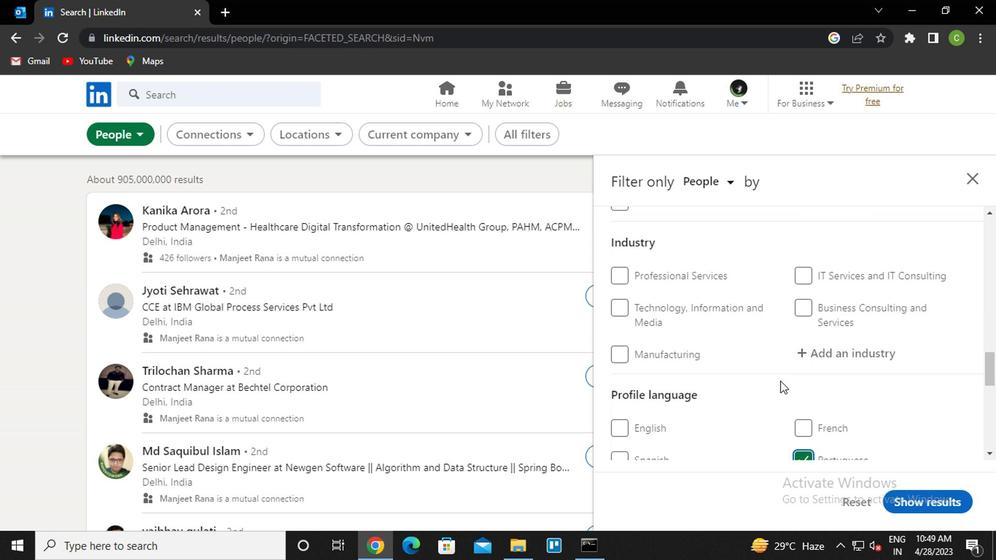 
Action: Mouse scrolled (634, 350) with delta (0, 0)
Screenshot: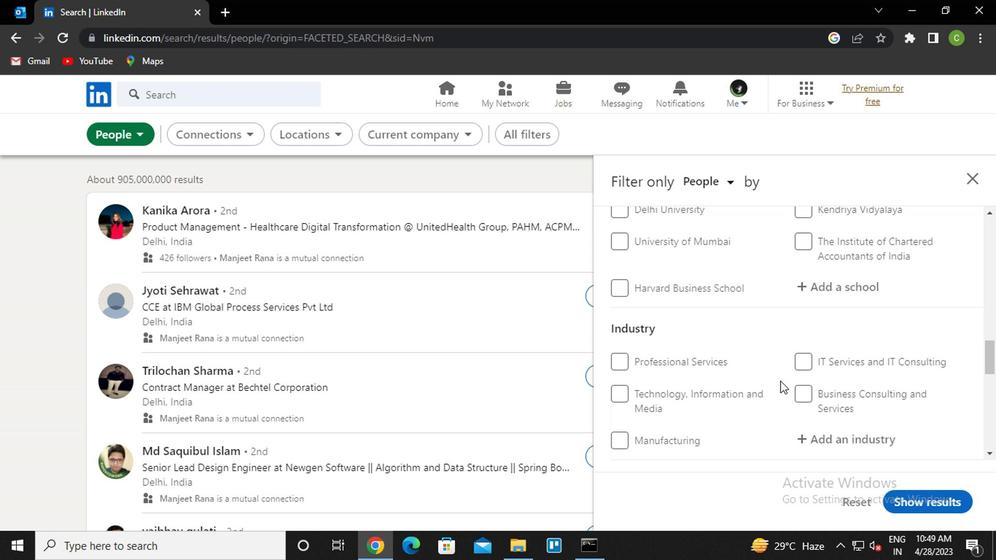 
Action: Mouse scrolled (634, 350) with delta (0, 0)
Screenshot: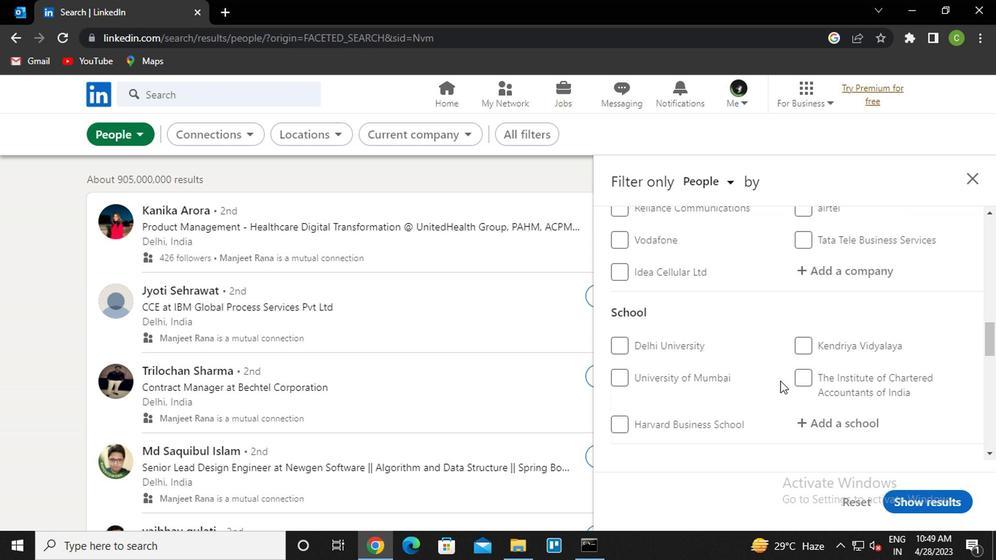 
Action: Mouse moved to (634, 349)
Screenshot: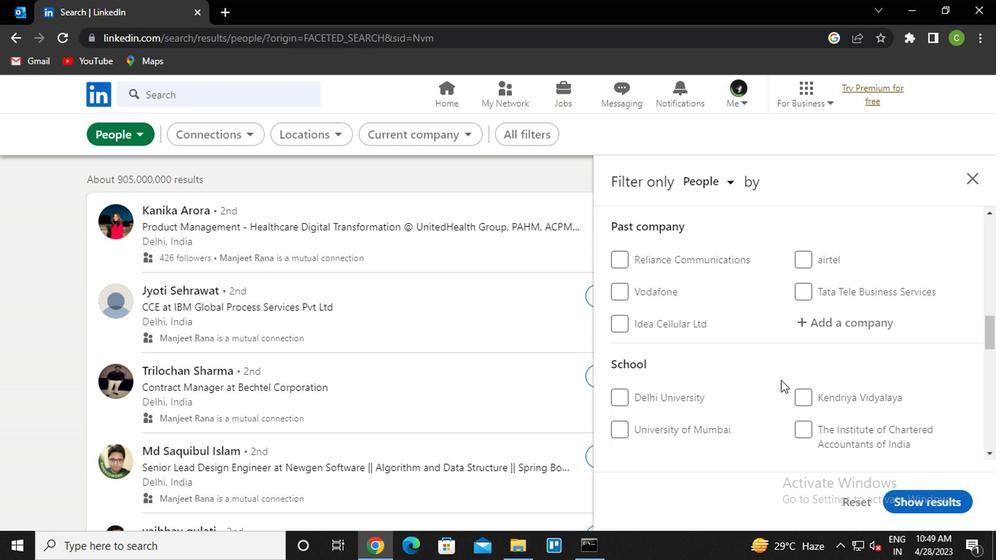 
Action: Mouse scrolled (634, 349) with delta (0, 0)
Screenshot: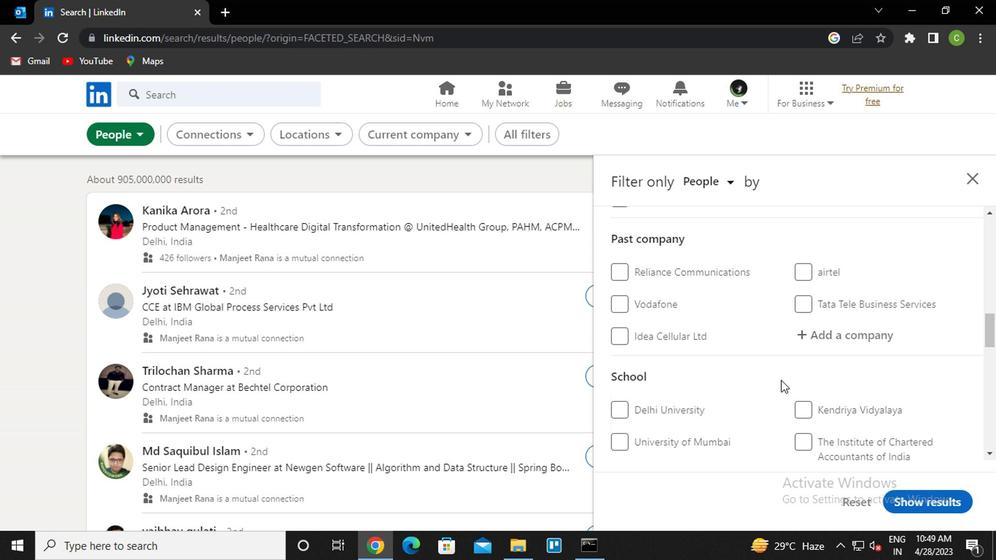 
Action: Mouse scrolled (634, 349) with delta (0, 0)
Screenshot: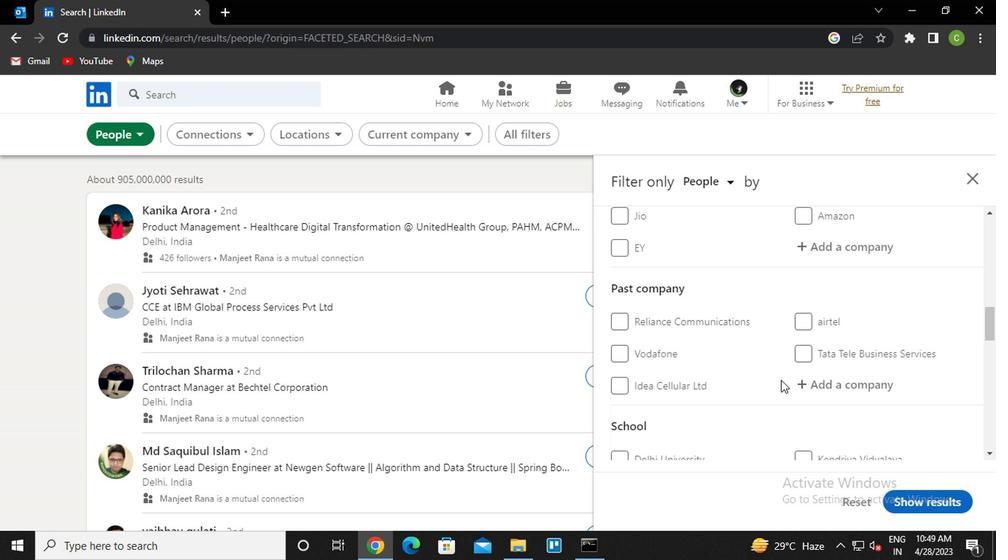 
Action: Mouse scrolled (634, 349) with delta (0, 0)
Screenshot: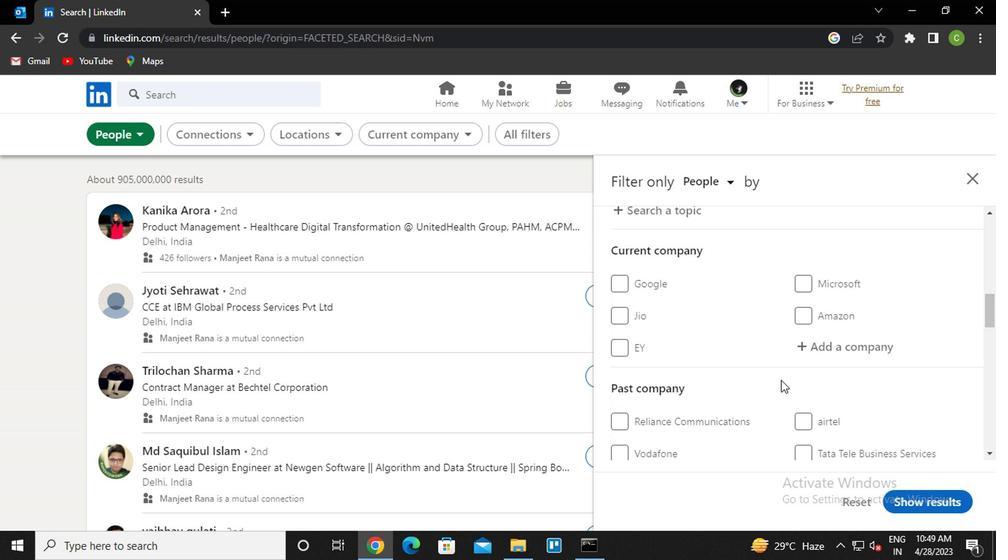 
Action: Mouse scrolled (634, 349) with delta (0, 0)
Screenshot: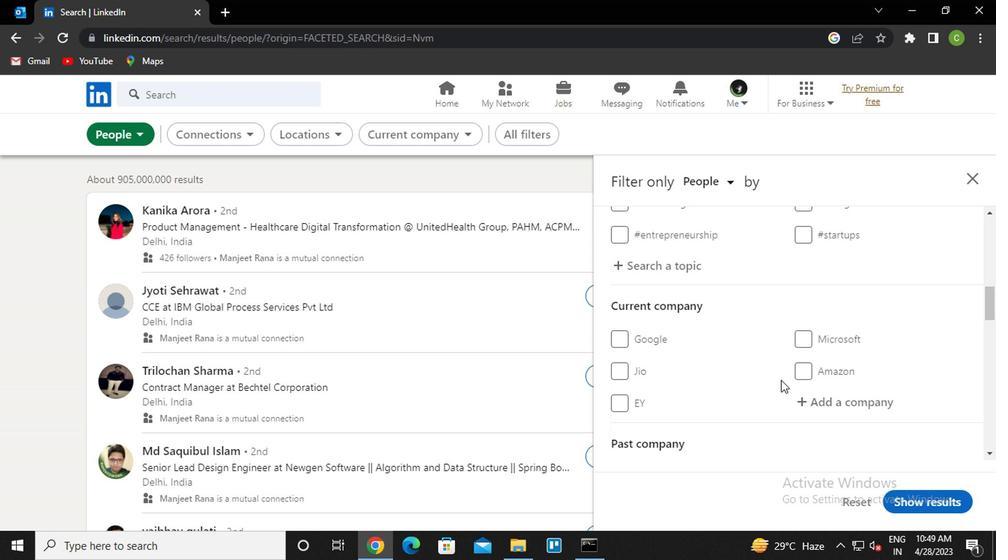 
Action: Mouse scrolled (634, 348) with delta (0, 0)
Screenshot: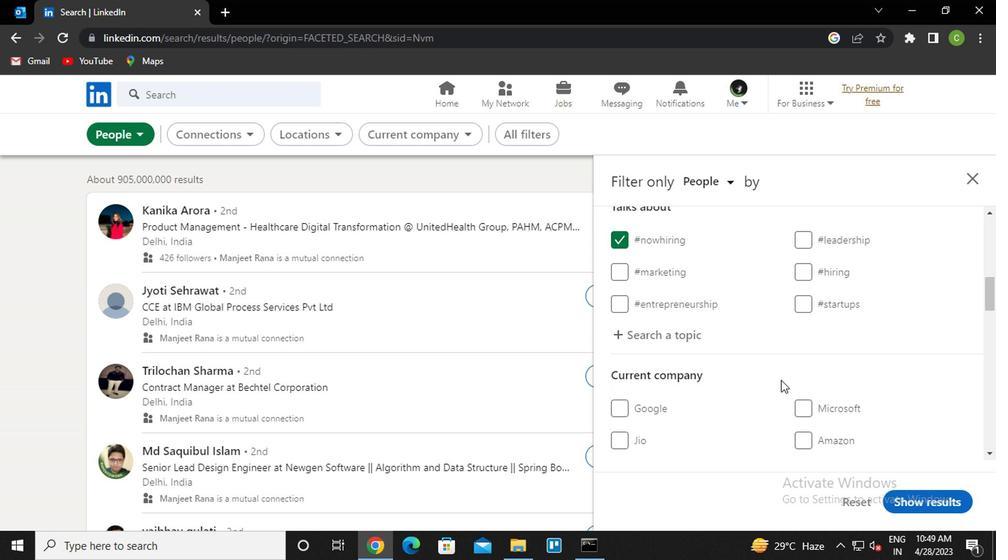 
Action: Mouse scrolled (634, 348) with delta (0, 0)
Screenshot: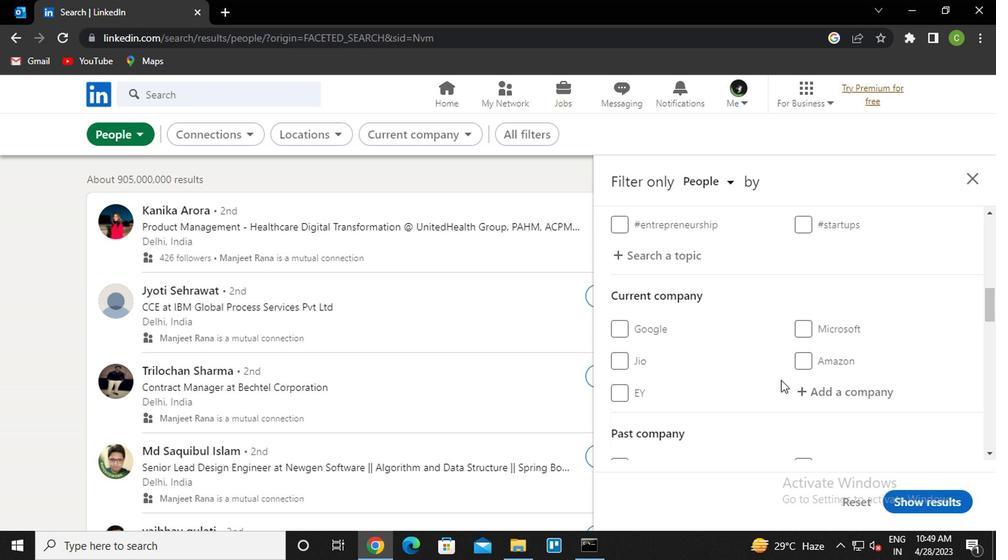 
Action: Mouse moved to (672, 314)
Screenshot: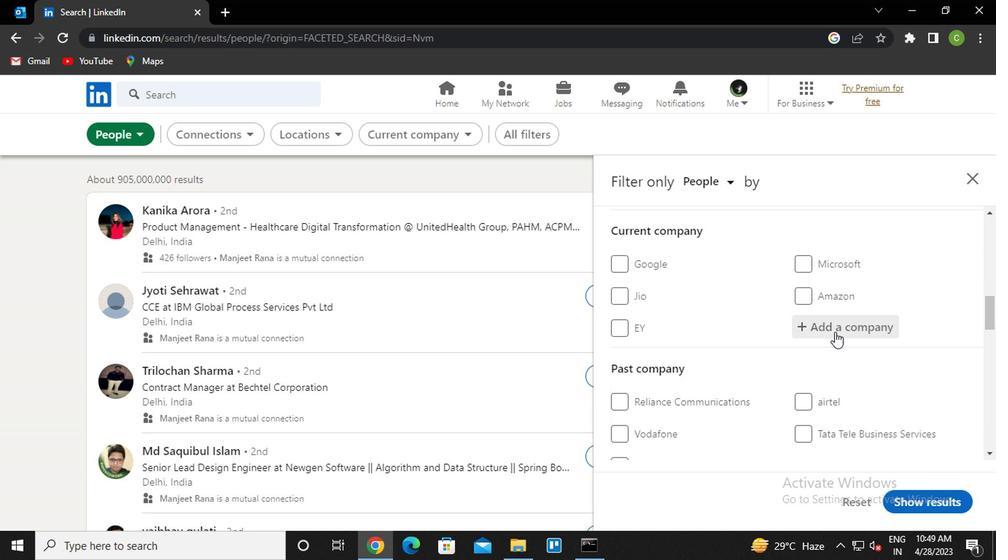 
Action: Mouse pressed left at (672, 314)
Screenshot: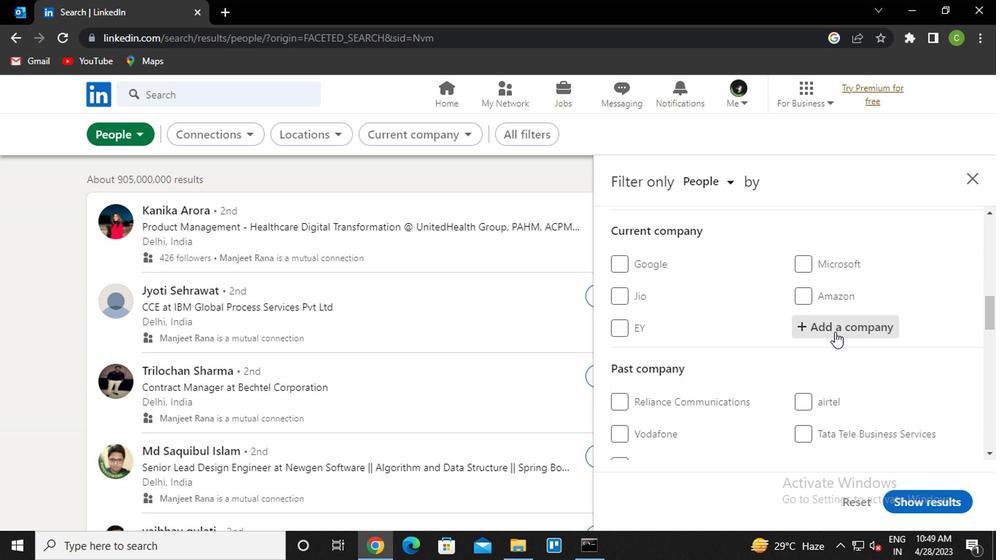 
Action: Key pressed <Key.caps_lock>w<Key.caps_lock>almart<Key.space><Key.down><Key.down><Key.enter>
Screenshot: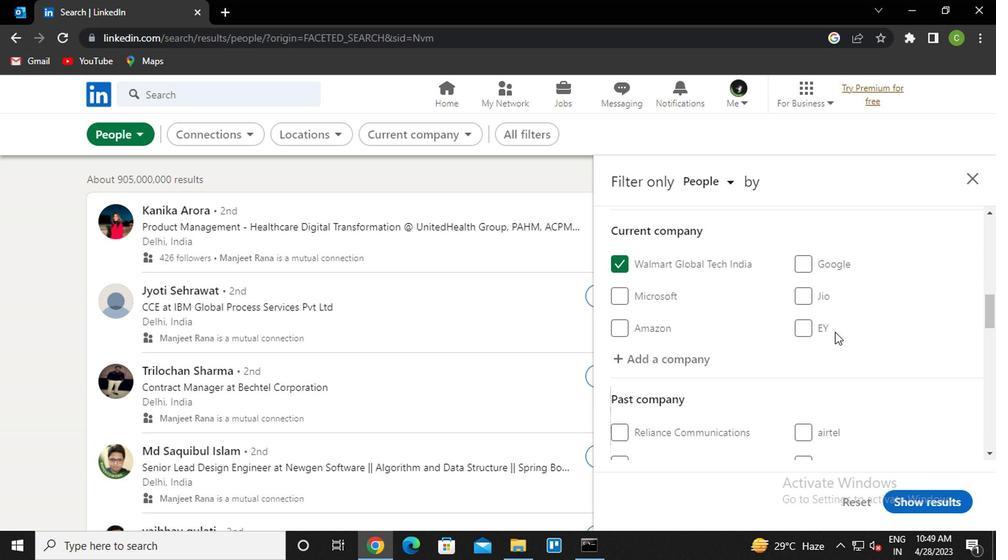 
Action: Mouse scrolled (672, 314) with delta (0, 0)
Screenshot: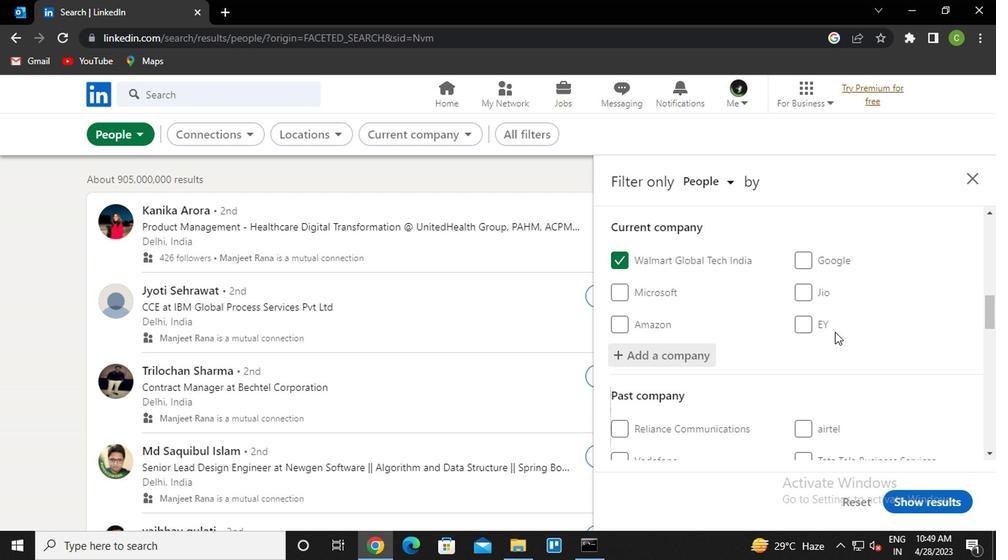 
Action: Mouse scrolled (672, 314) with delta (0, 0)
Screenshot: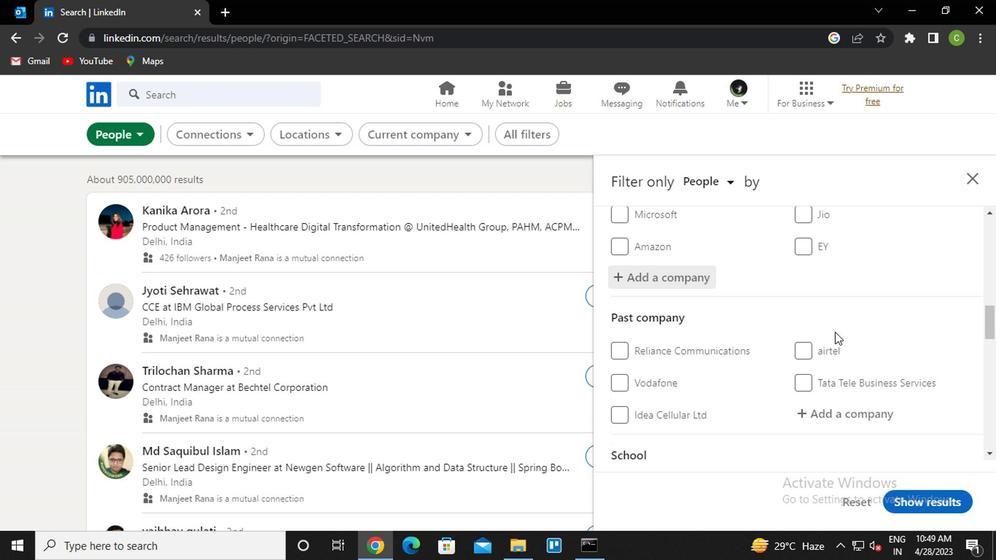 
Action: Mouse scrolled (672, 314) with delta (0, 0)
Screenshot: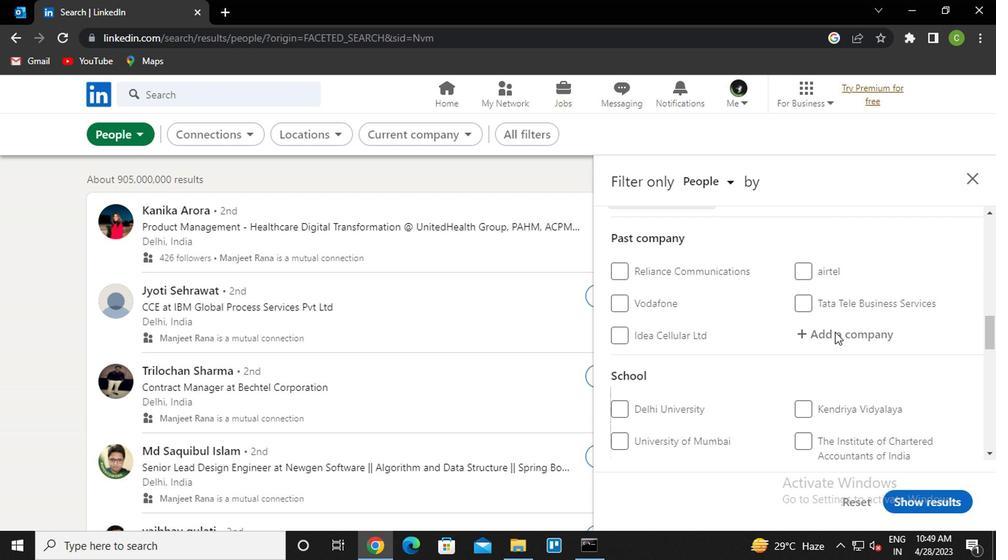 
Action: Mouse scrolled (672, 314) with delta (0, 0)
Screenshot: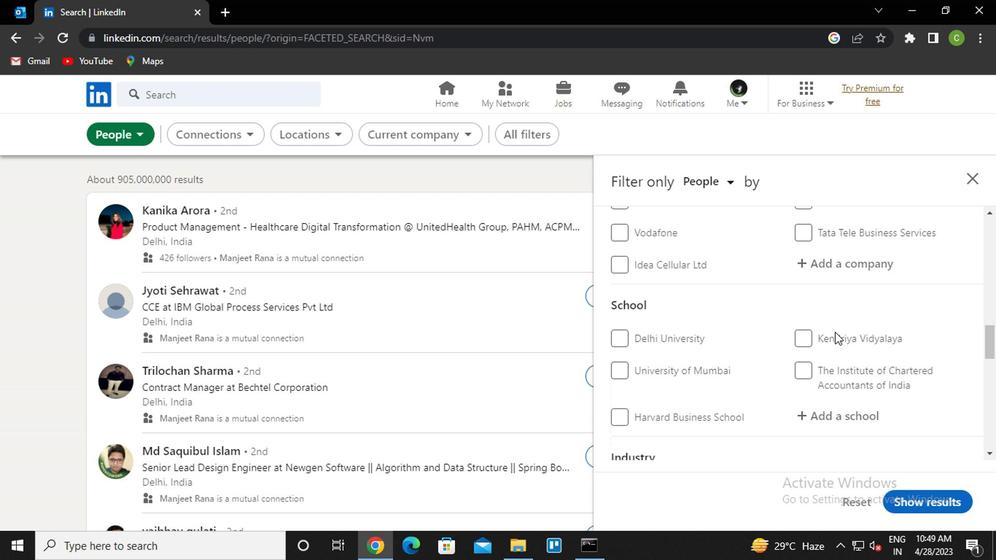 
Action: Mouse scrolled (672, 314) with delta (0, 0)
Screenshot: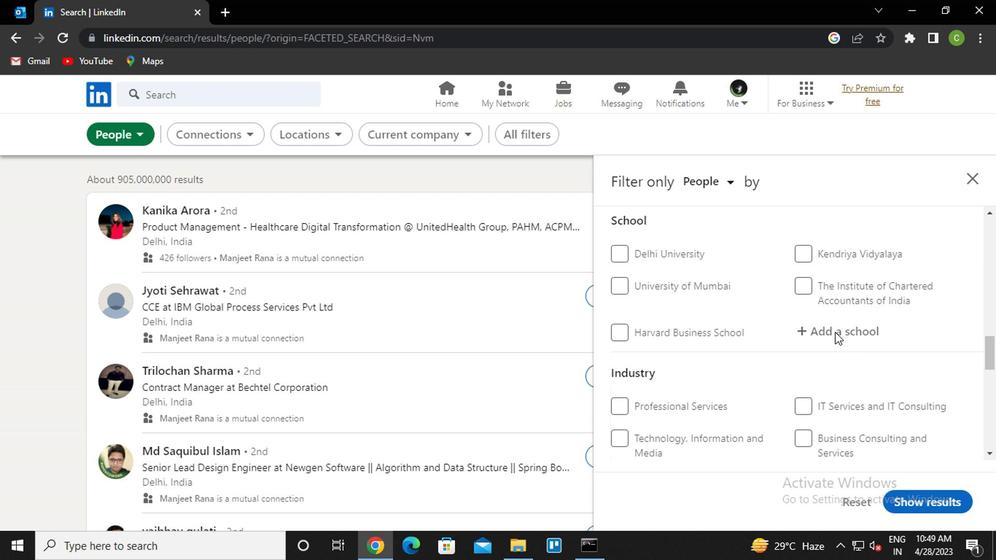 
Action: Mouse moved to (676, 284)
Screenshot: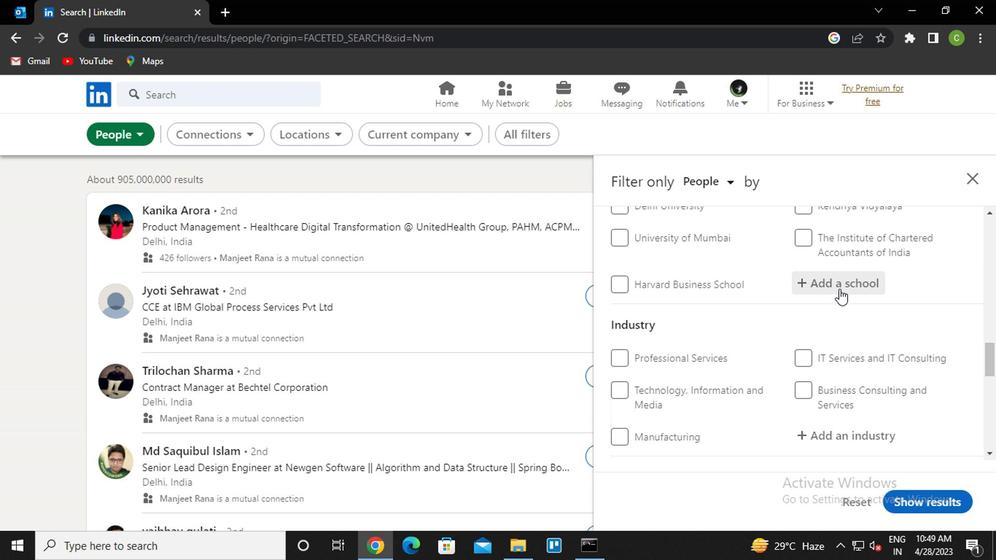 
Action: Mouse pressed left at (676, 284)
Screenshot: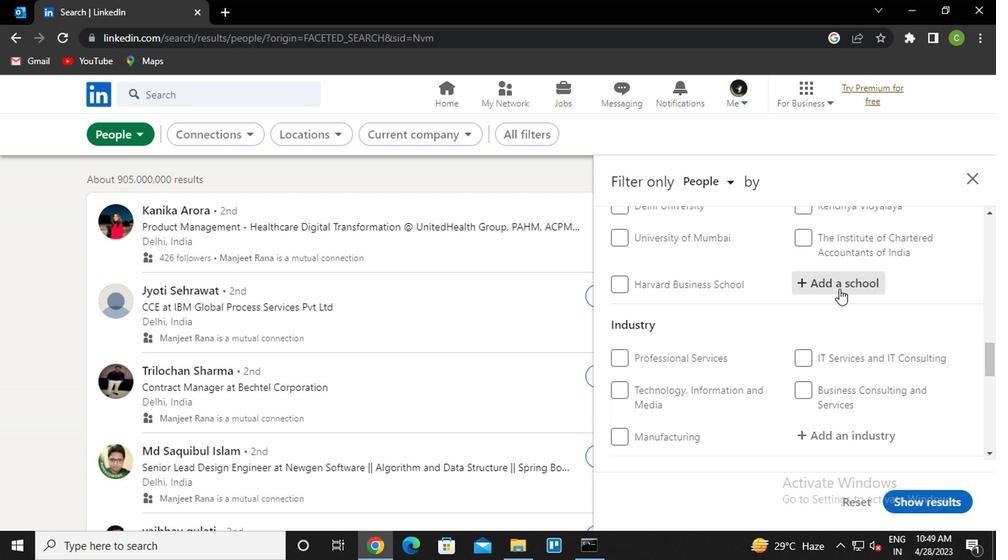 
Action: Key pressed <Key.caps_lock>g<Key.caps_lock>tup<Key.down><Key.enter>
Screenshot: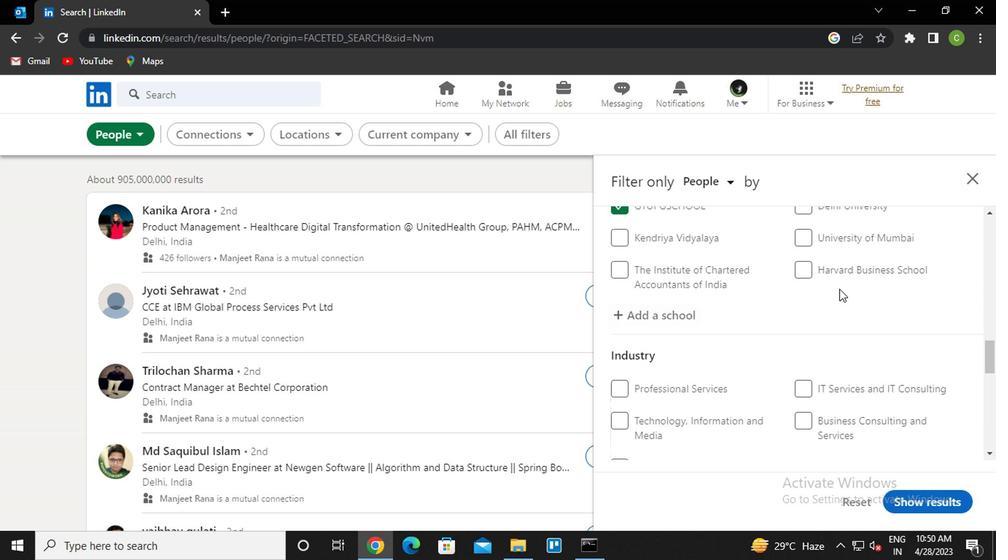 
Action: Mouse scrolled (676, 283) with delta (0, 0)
Screenshot: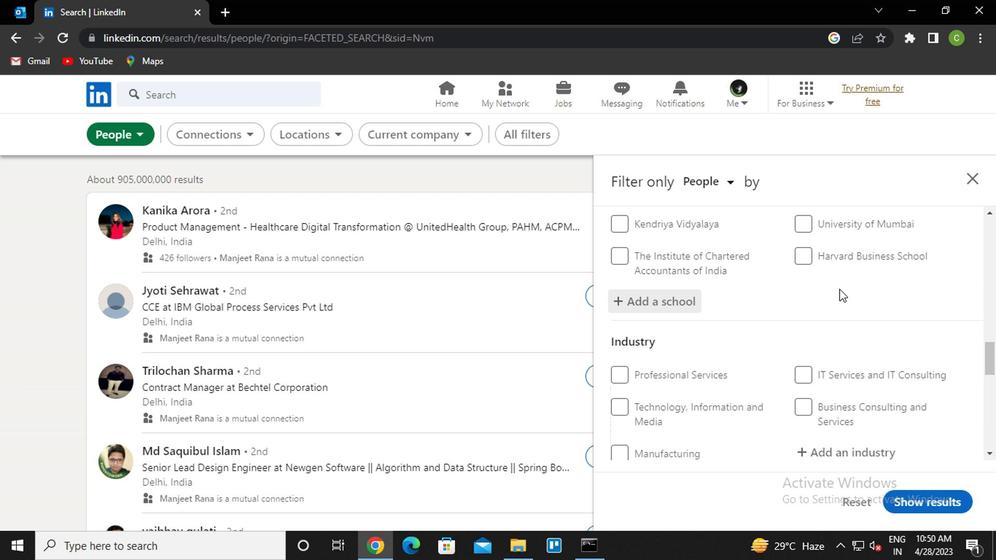 
Action: Mouse scrolled (676, 283) with delta (0, 0)
Screenshot: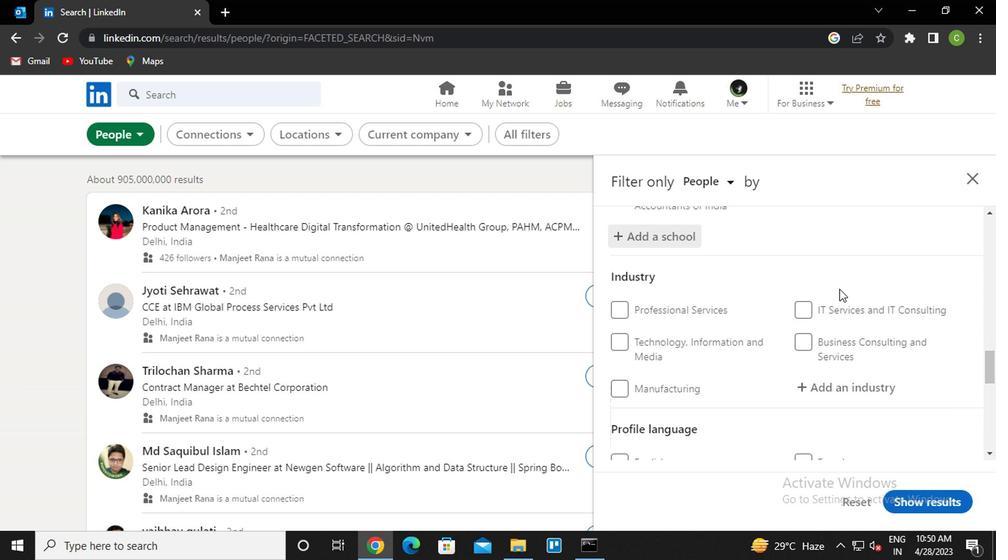 
Action: Mouse moved to (676, 306)
Screenshot: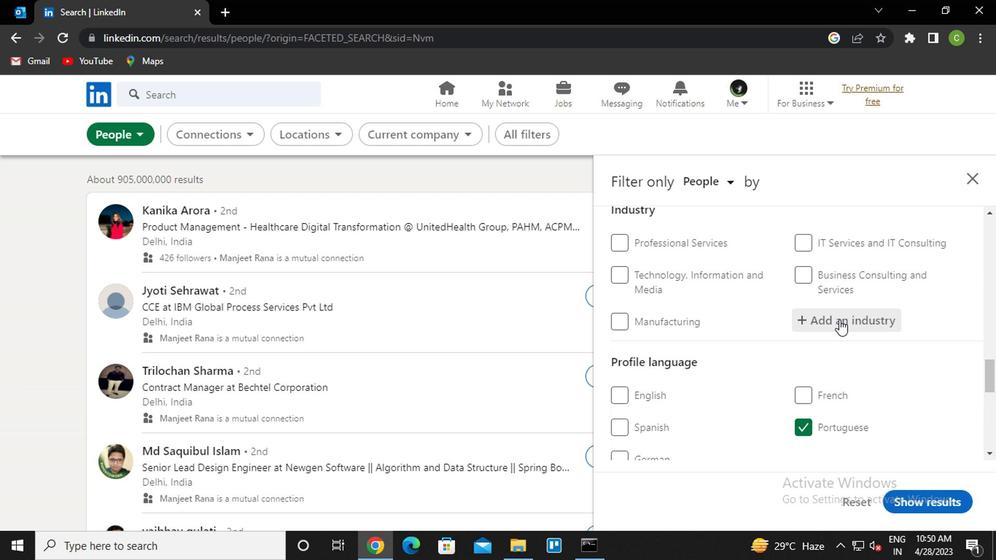 
Action: Mouse pressed left at (676, 306)
Screenshot: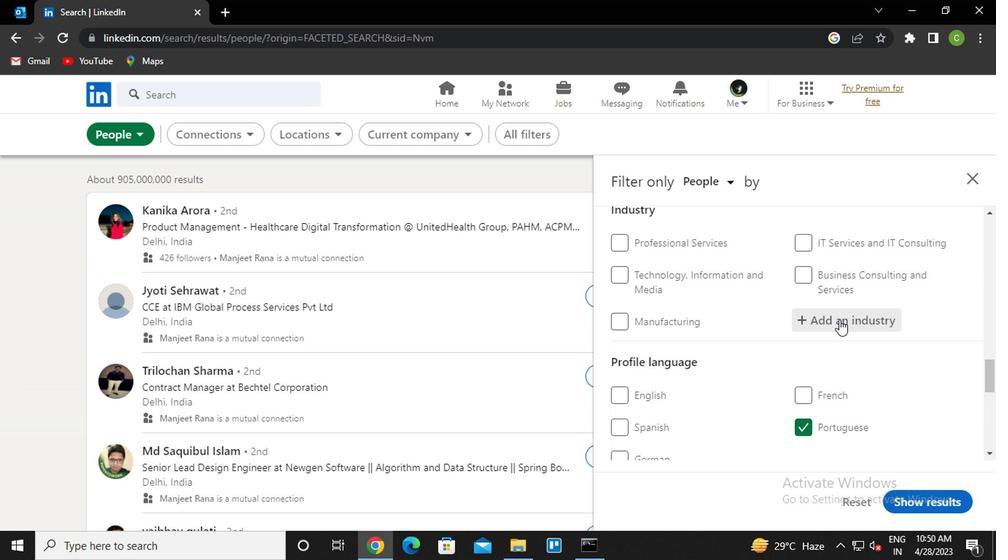 
Action: Key pressed <Key.caps_lock>h<Key.caps_lock>otels<Key.down><Key.enter>
Screenshot: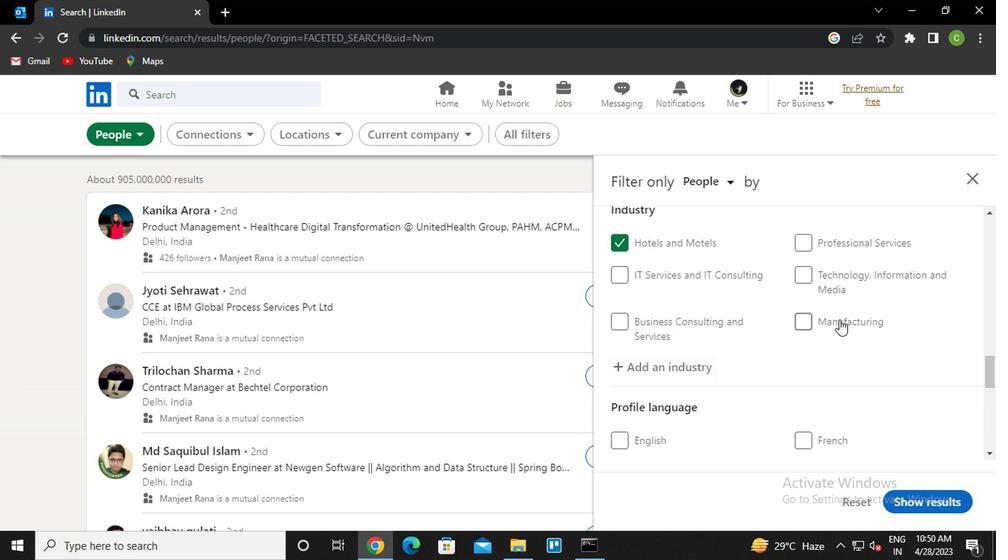 
Action: Mouse scrolled (676, 305) with delta (0, 0)
Screenshot: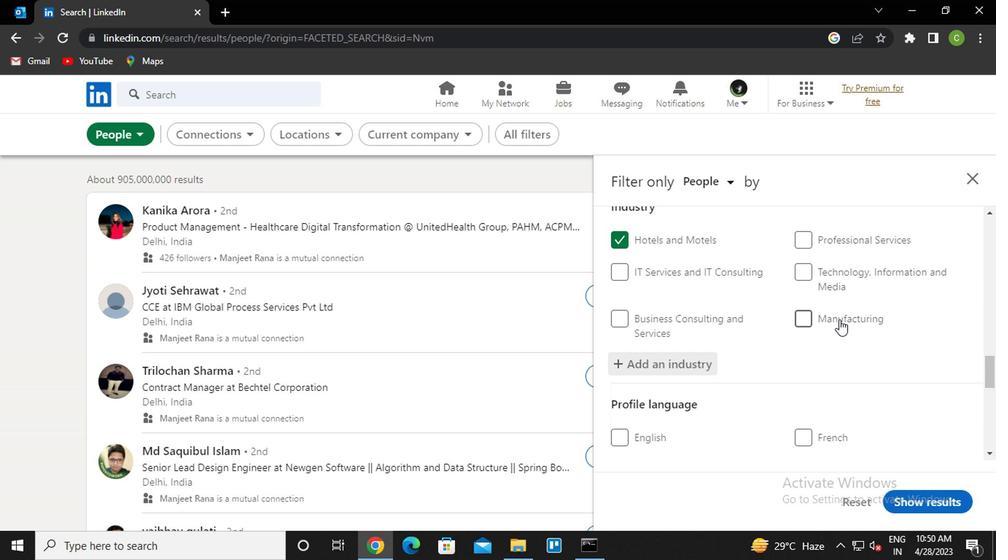 
Action: Mouse scrolled (676, 305) with delta (0, 0)
Screenshot: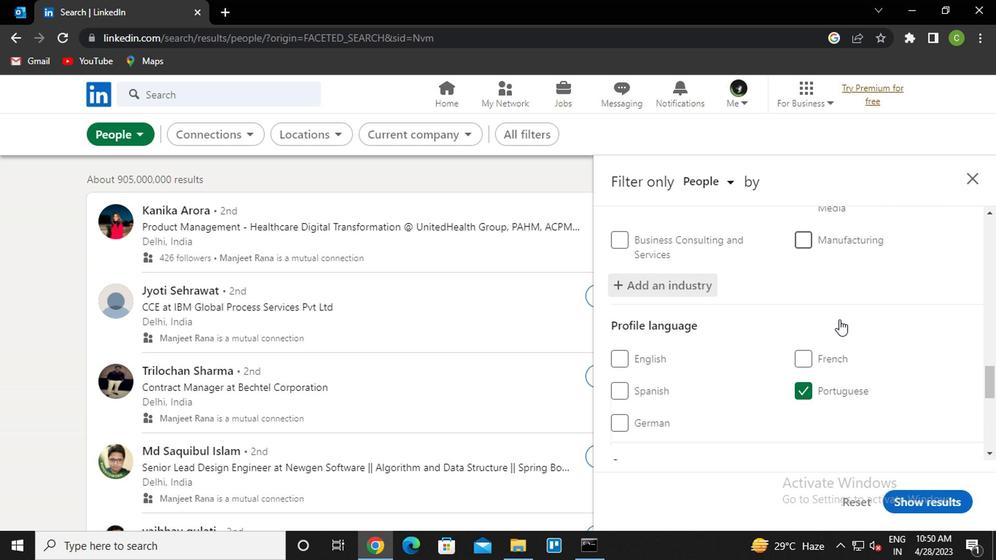 
Action: Mouse scrolled (676, 305) with delta (0, 0)
Screenshot: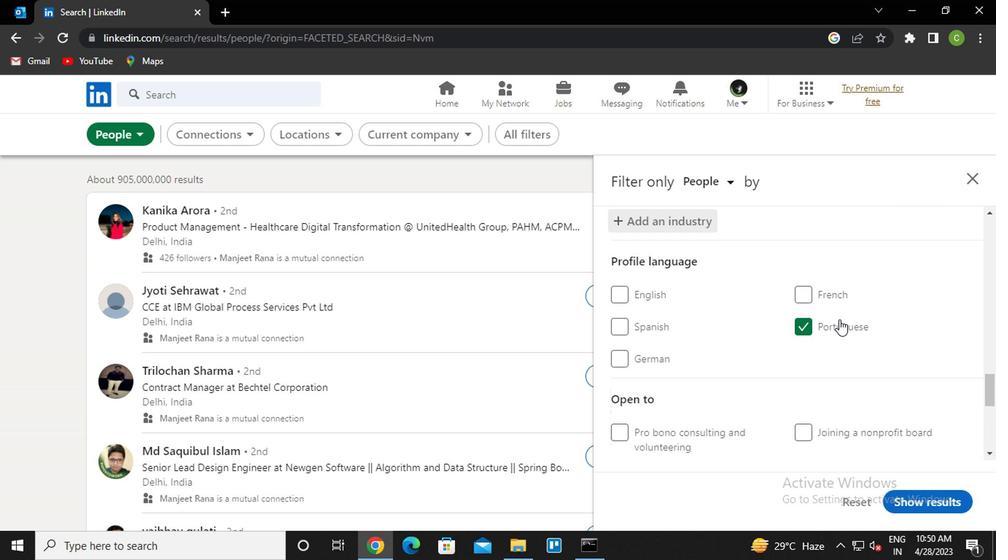 
Action: Mouse moved to (675, 307)
Screenshot: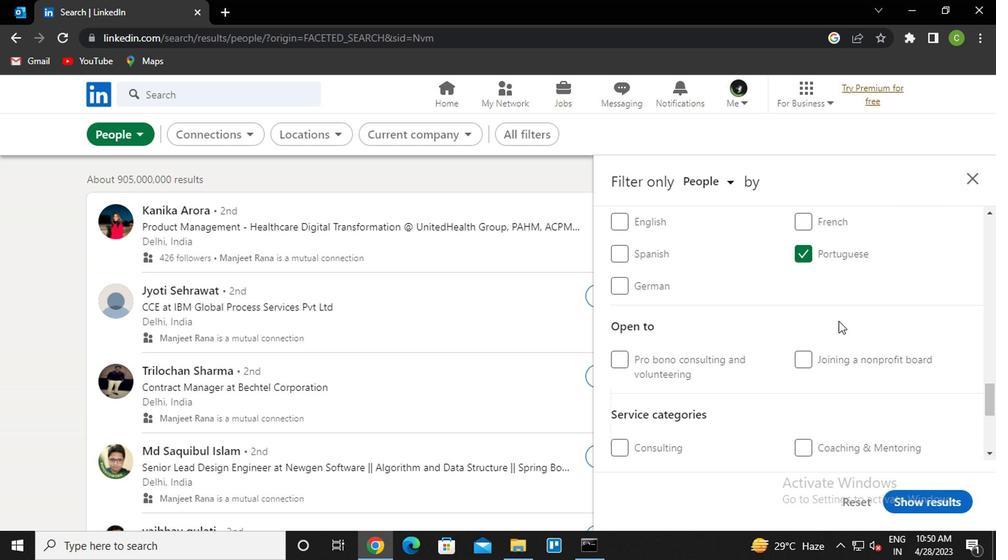 
Action: Mouse scrolled (675, 306) with delta (0, 0)
Screenshot: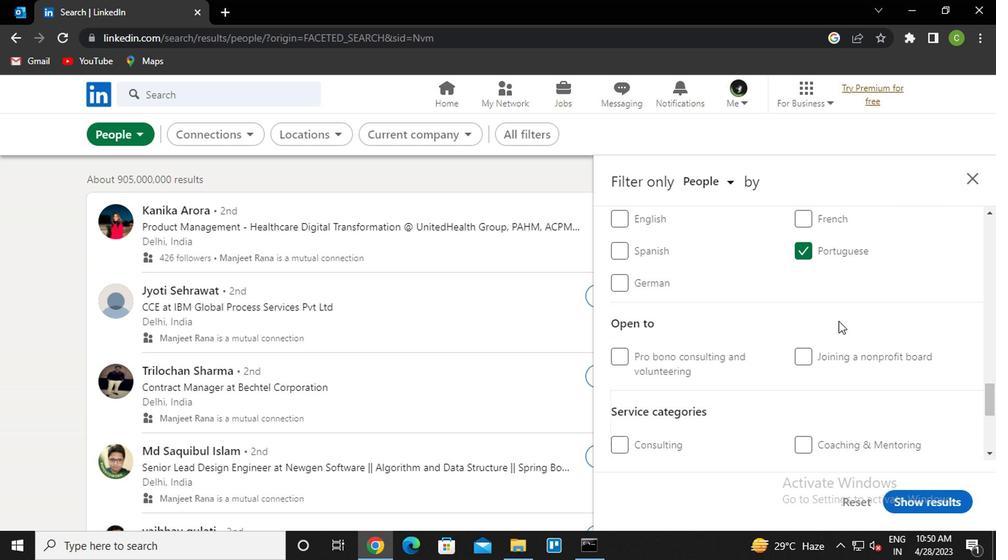 
Action: Mouse scrolled (675, 306) with delta (0, 0)
Screenshot: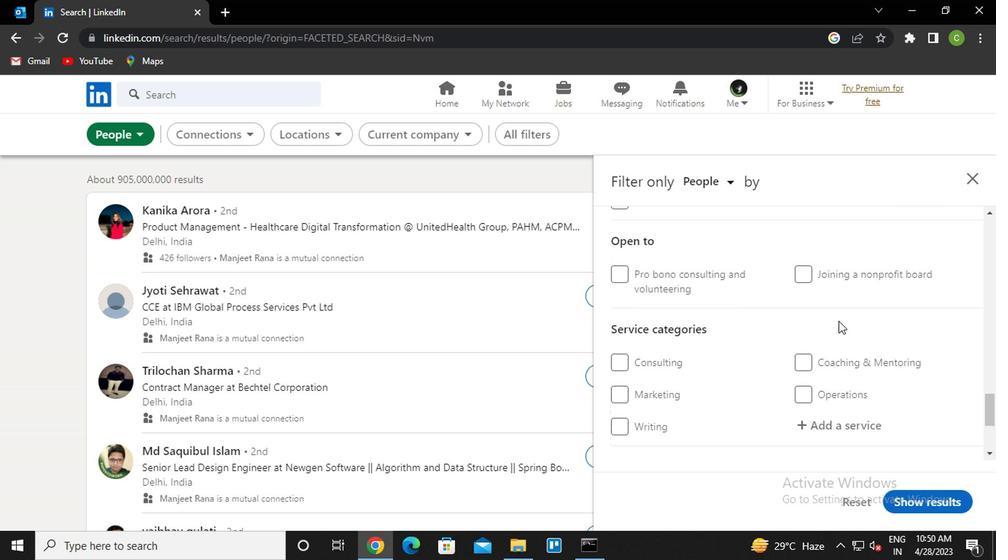 
Action: Mouse scrolled (675, 306) with delta (0, 0)
Screenshot: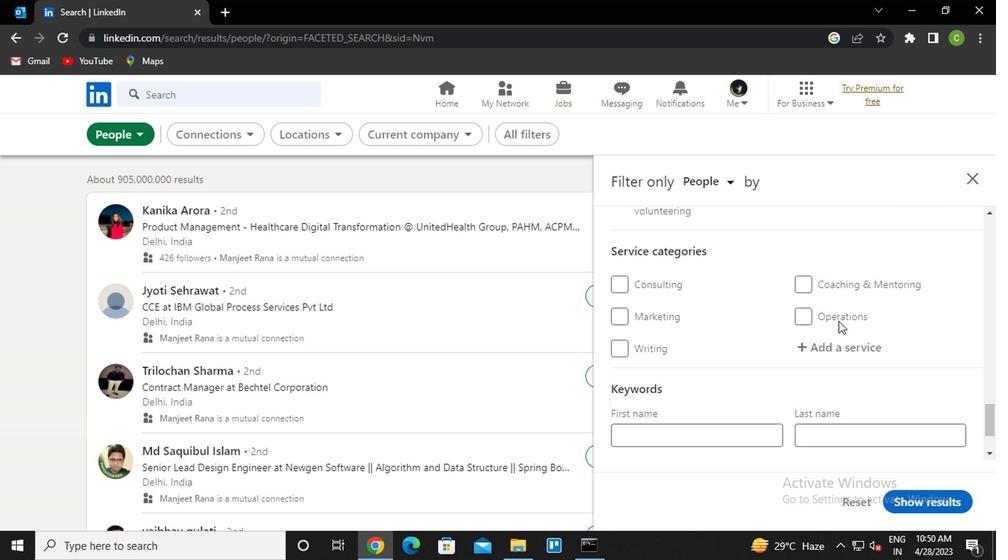 
Action: Mouse moved to (683, 290)
Screenshot: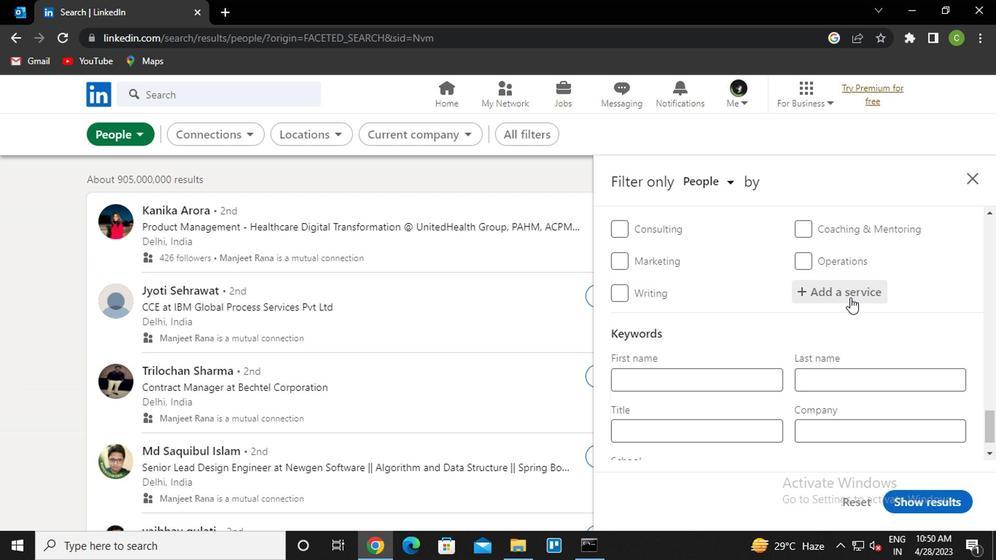 
Action: Mouse pressed left at (683, 290)
Screenshot: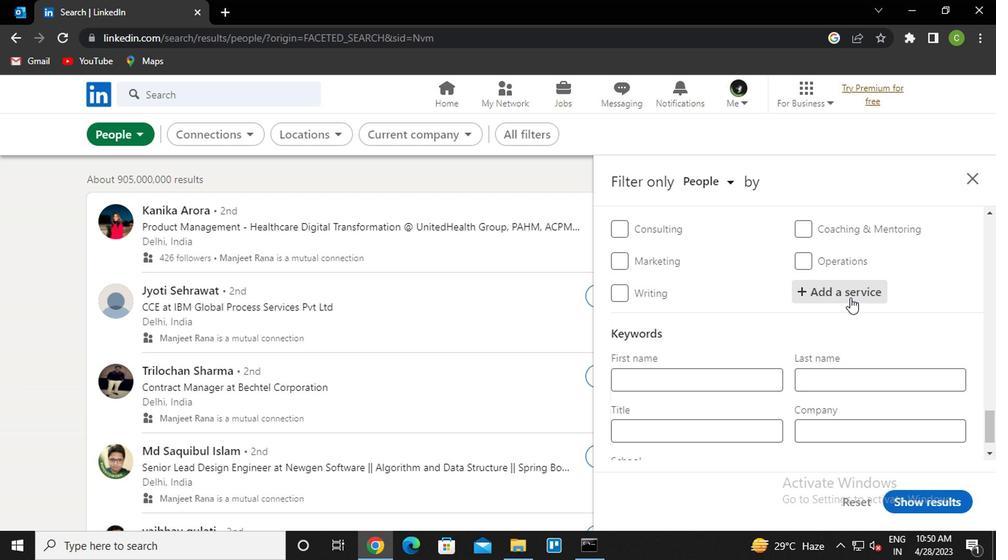 
Action: Key pressed <Key.caps_lock>d<Key.caps_lock>emadn<Key.backspace><Key.backspace>nd<Key.space><Key.down><Key.enter>
Screenshot: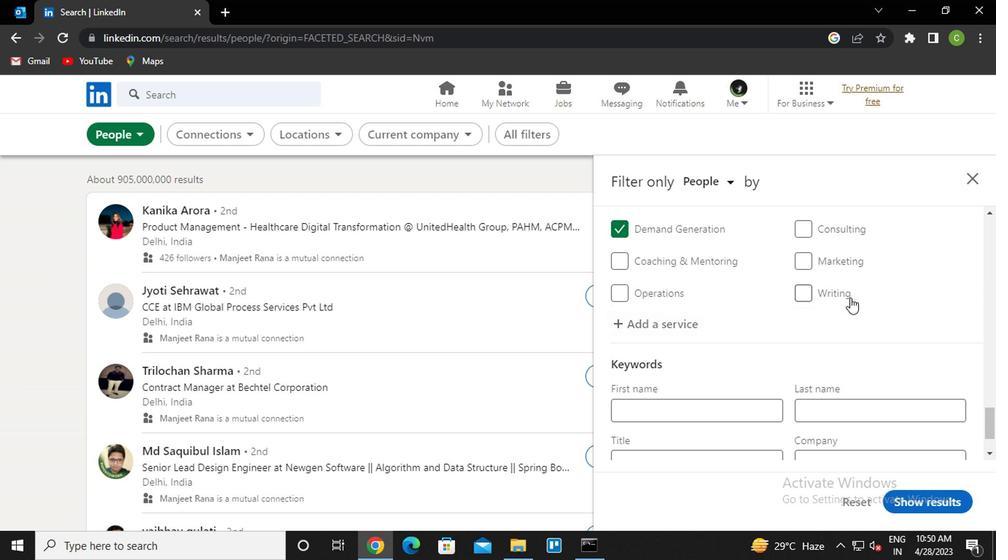 
Action: Mouse scrolled (683, 290) with delta (0, 0)
Screenshot: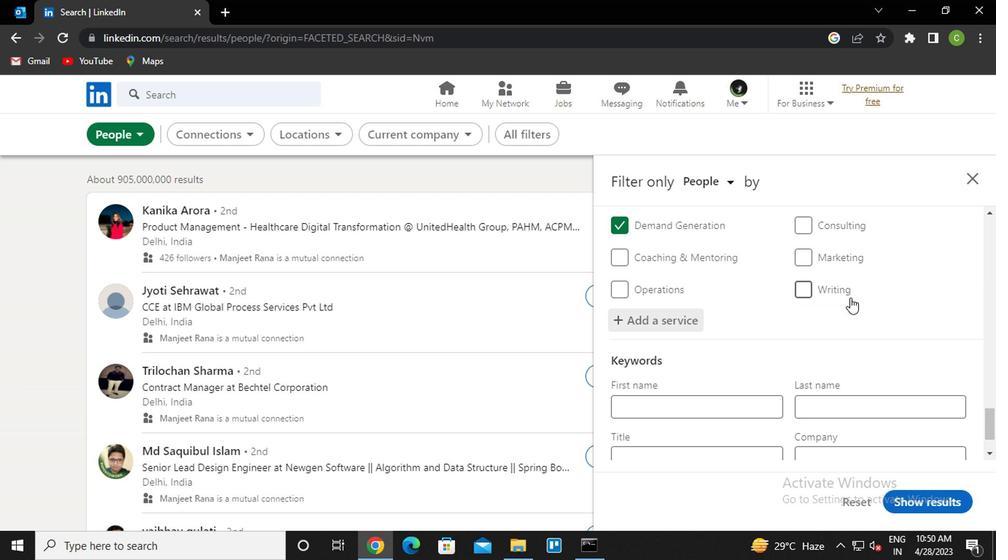 
Action: Mouse scrolled (683, 290) with delta (0, 0)
Screenshot: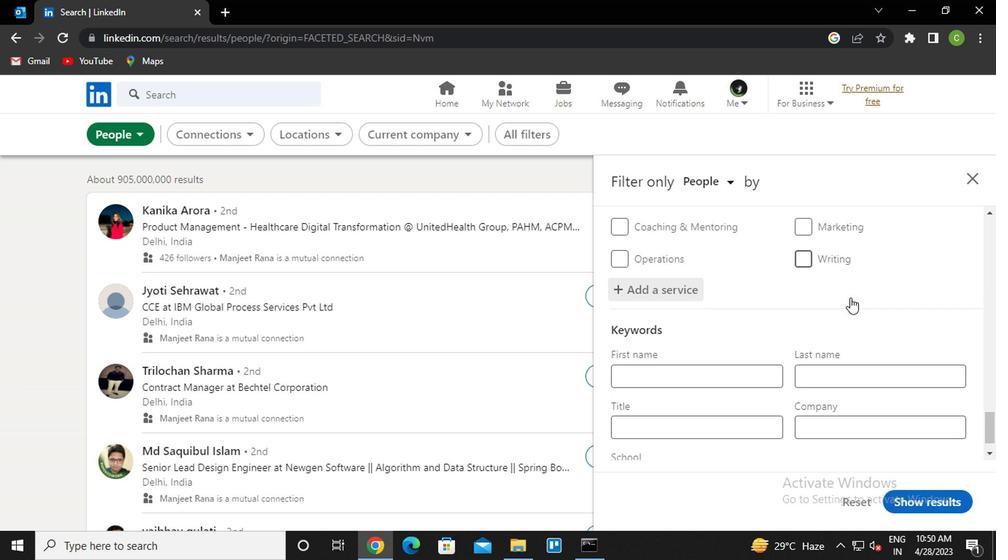 
Action: Mouse scrolled (683, 290) with delta (0, 0)
Screenshot: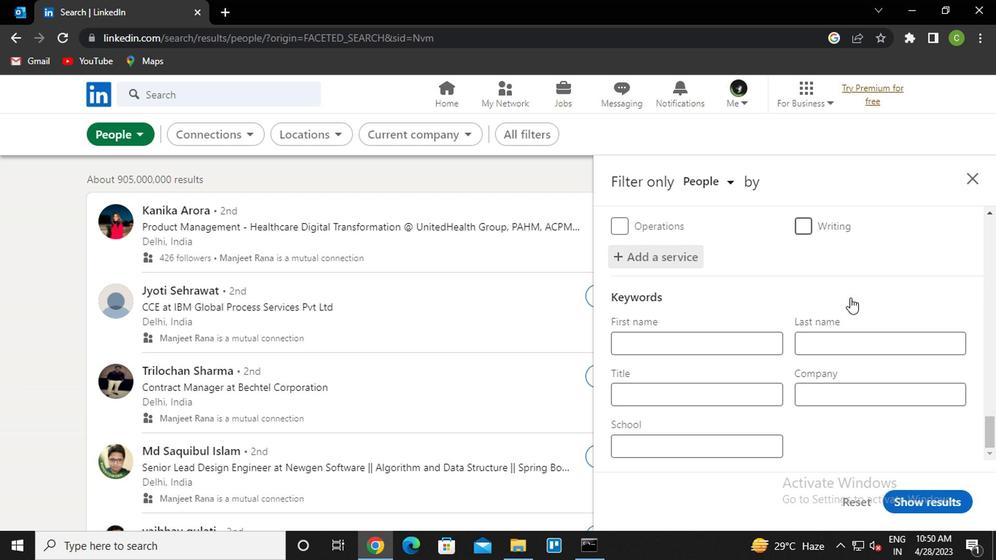 
Action: Mouse moved to (683, 291)
Screenshot: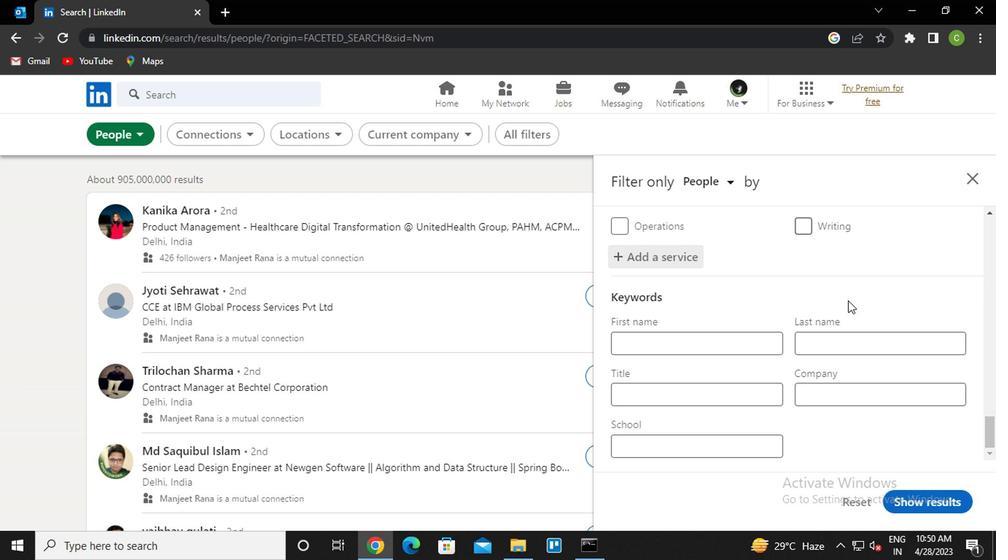 
Action: Mouse scrolled (683, 290) with delta (0, 0)
Screenshot: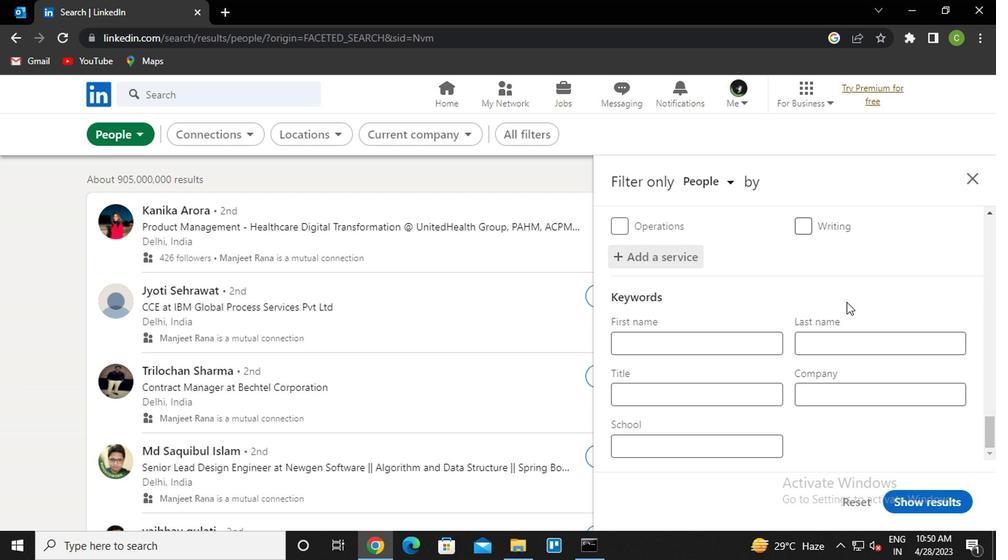 
Action: Mouse moved to (681, 293)
Screenshot: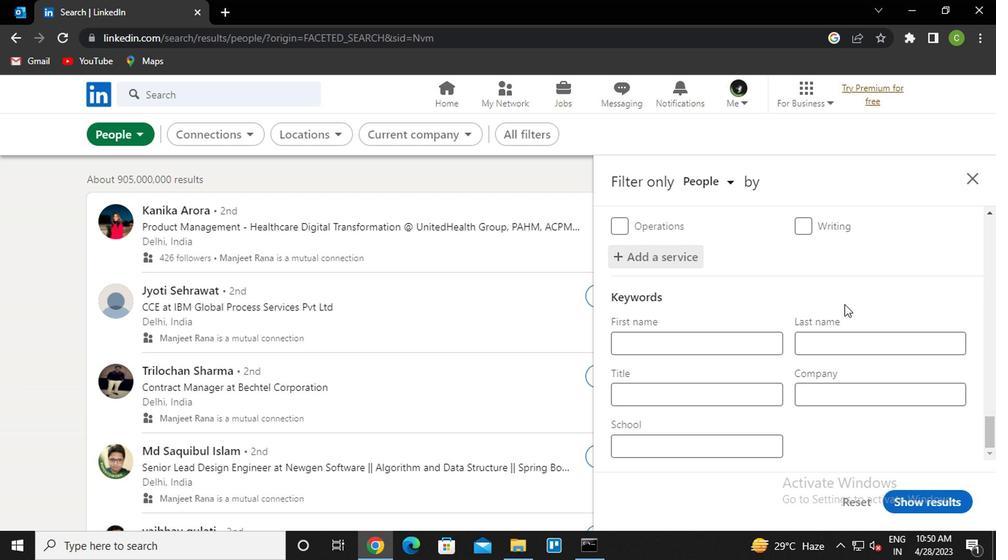 
Action: Mouse scrolled (681, 293) with delta (0, 0)
Screenshot: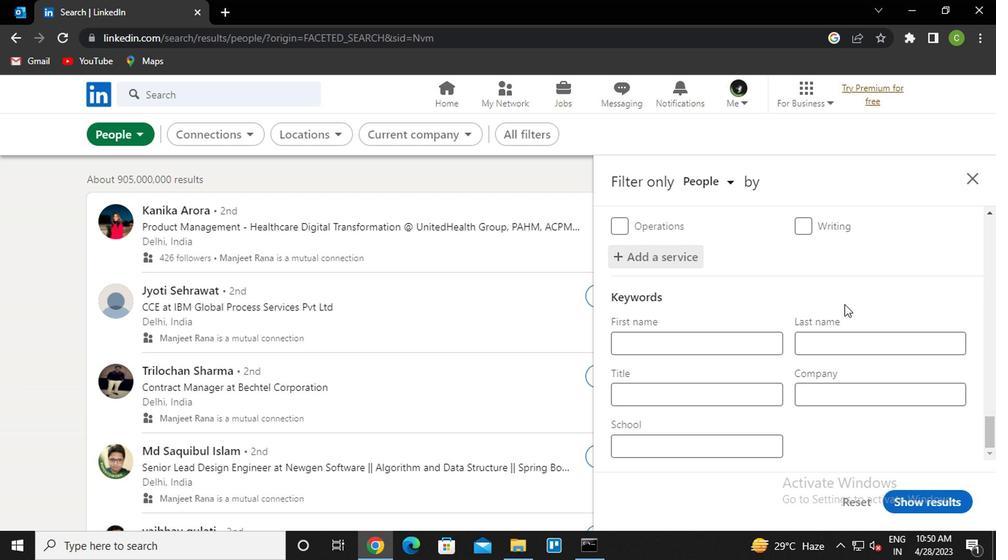 
Action: Mouse moved to (559, 353)
Screenshot: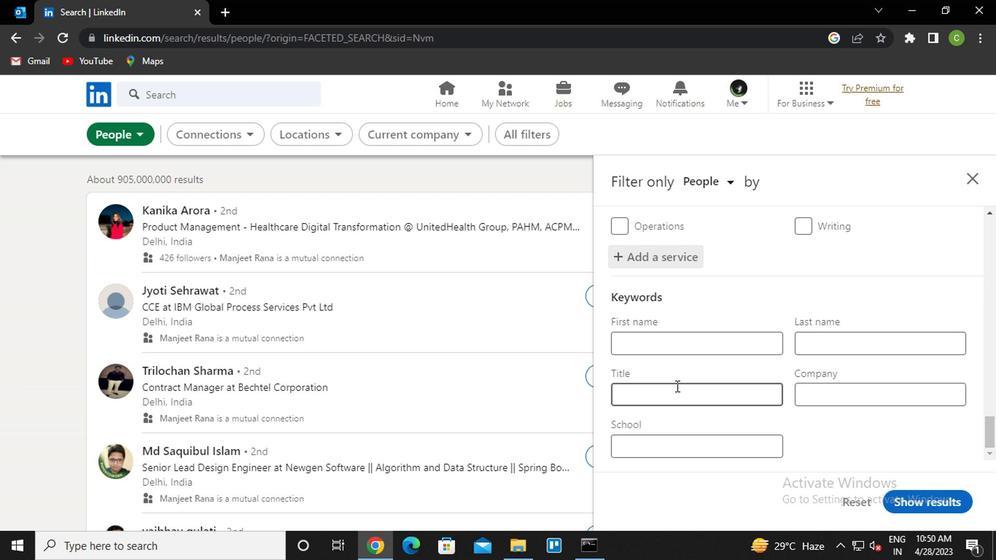 
Action: Mouse pressed left at (559, 353)
Screenshot: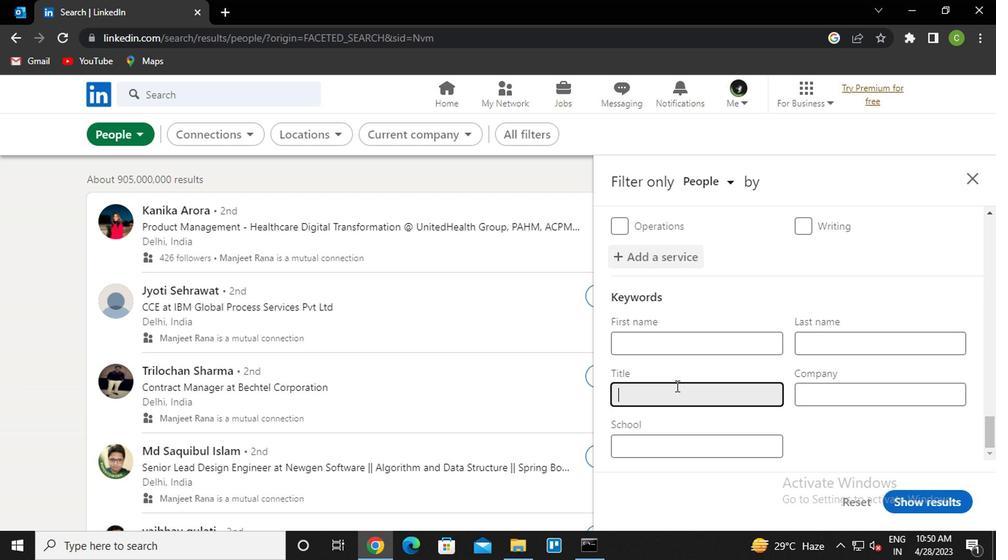 
Action: Mouse moved to (559, 353)
Screenshot: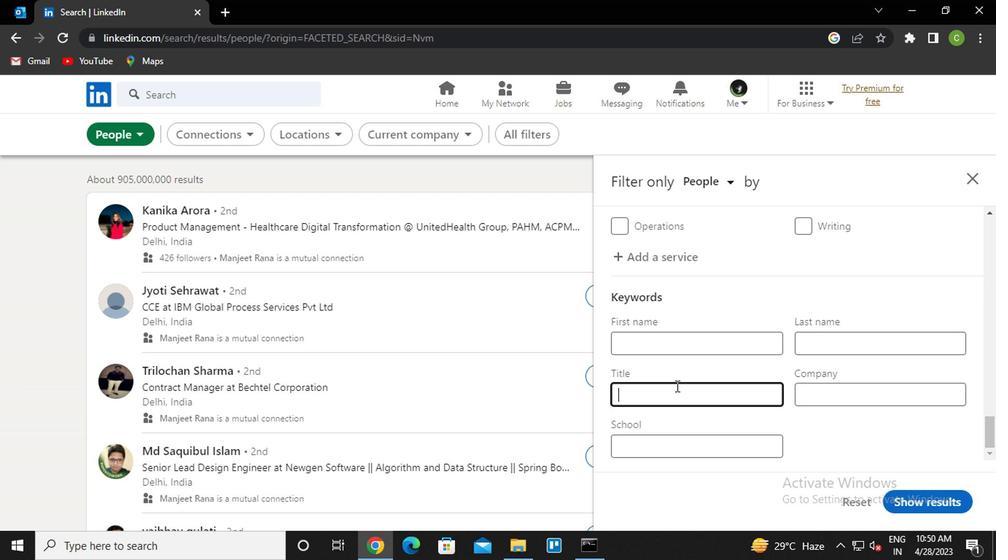 
Action: Key pressed <Key.caps_lock>b<Key.caps_lock>arber
Screenshot: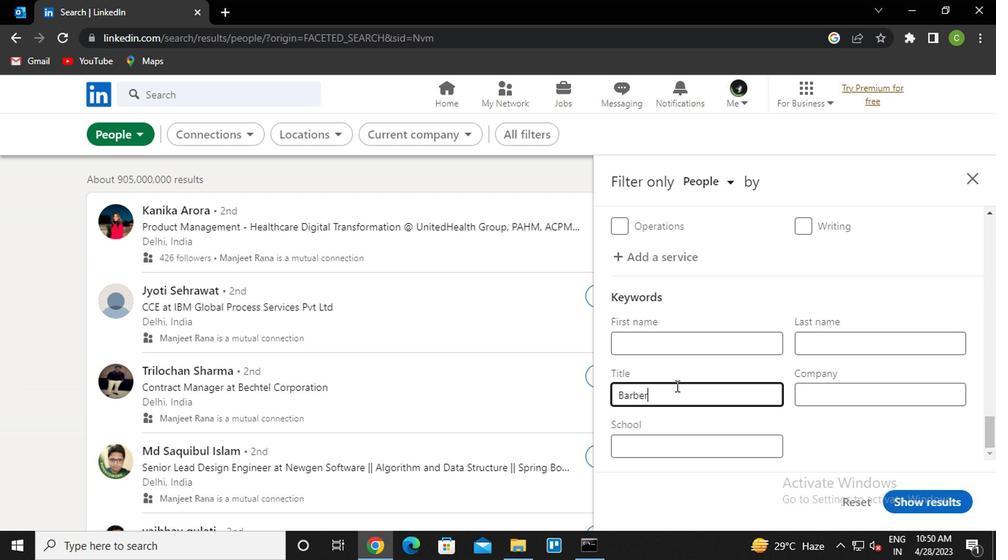 
Action: Mouse moved to (724, 432)
Screenshot: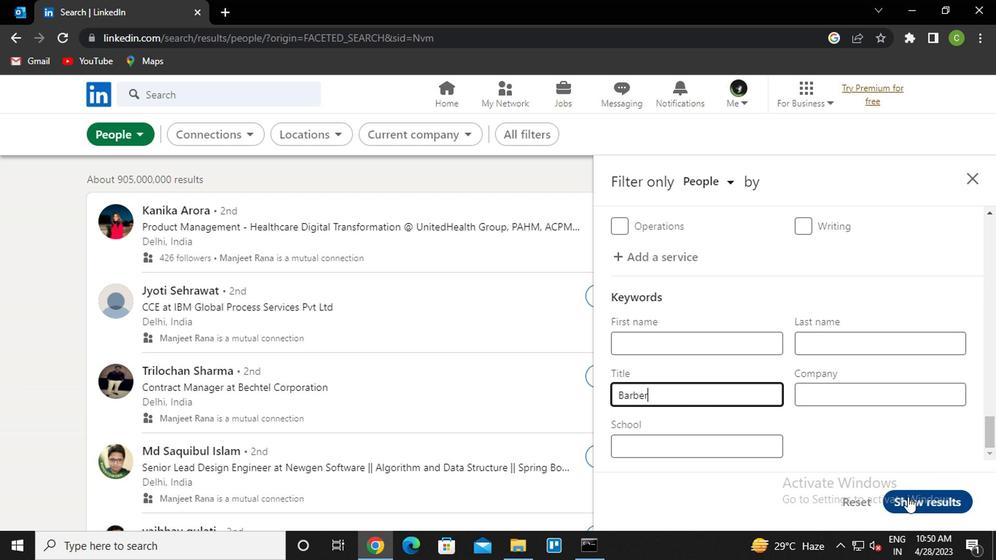 
Action: Mouse pressed left at (724, 432)
Screenshot: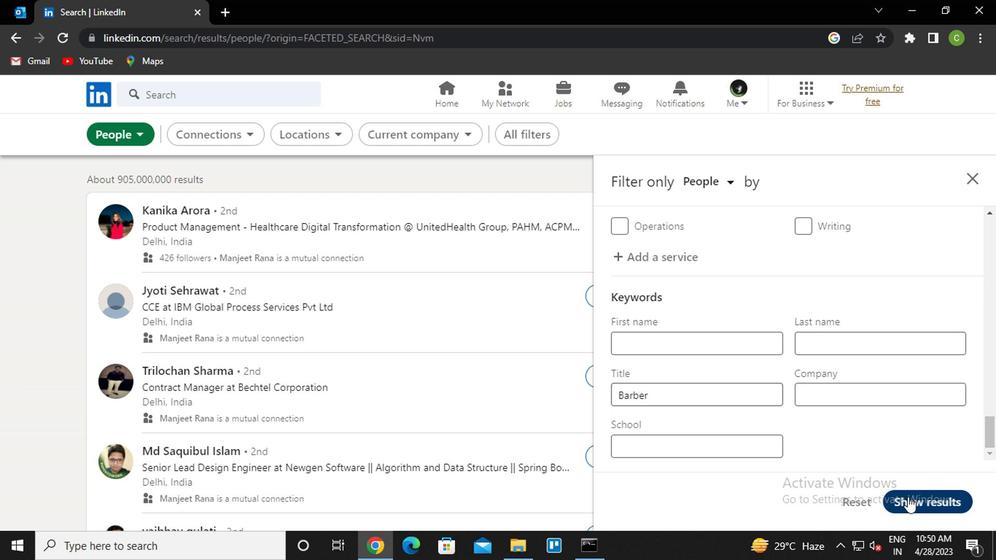 
Action: Mouse moved to (516, 402)
Screenshot: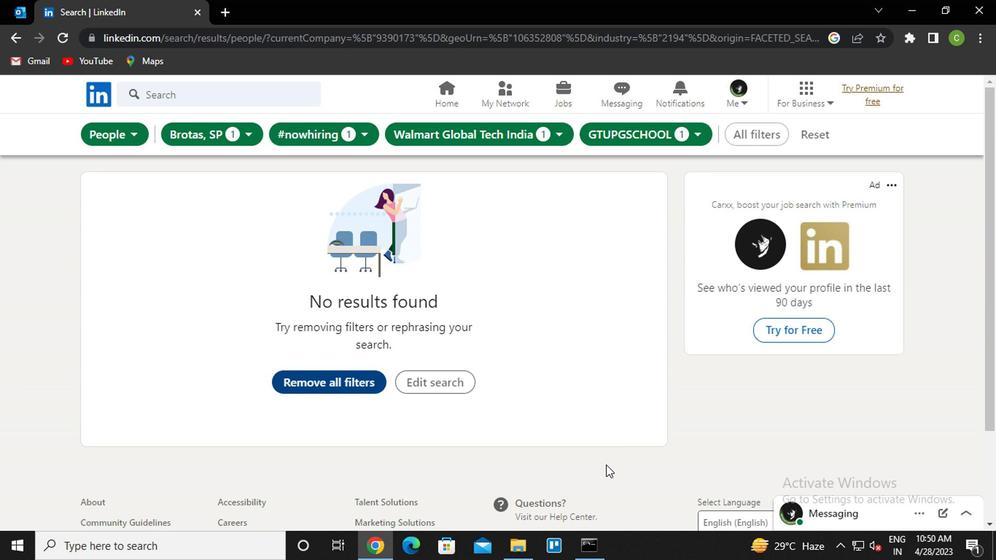 
